 Task: Find connections with filter location Vierzon with filter topic #lawyerlifewith filter profile language French with filter current company Convergys with filter school Central Academy Schools with filter industry Meat Products Manufacturing with filter service category Budgeting with filter keywords title Nail Technician
Action: Mouse moved to (322, 233)
Screenshot: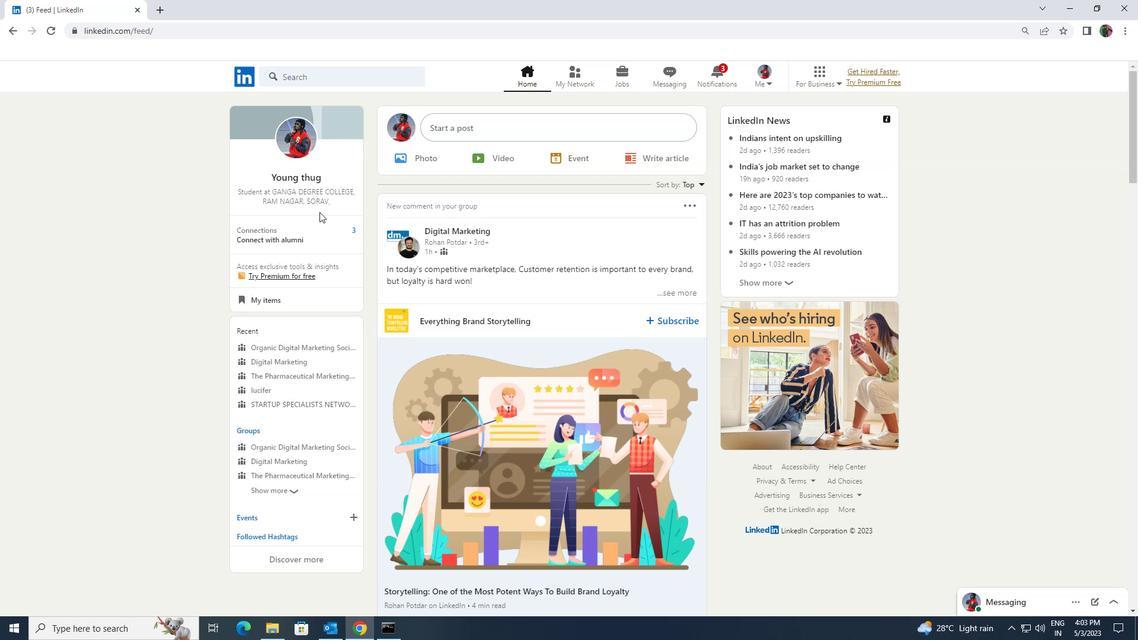 
Action: Mouse pressed left at (322, 233)
Screenshot: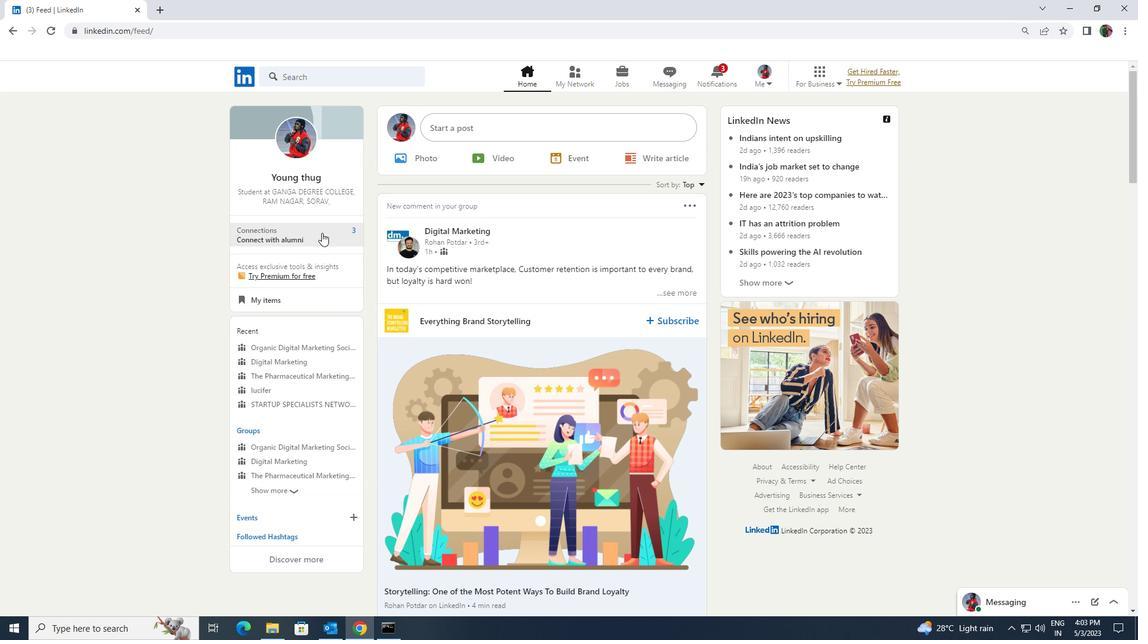 
Action: Mouse moved to (327, 136)
Screenshot: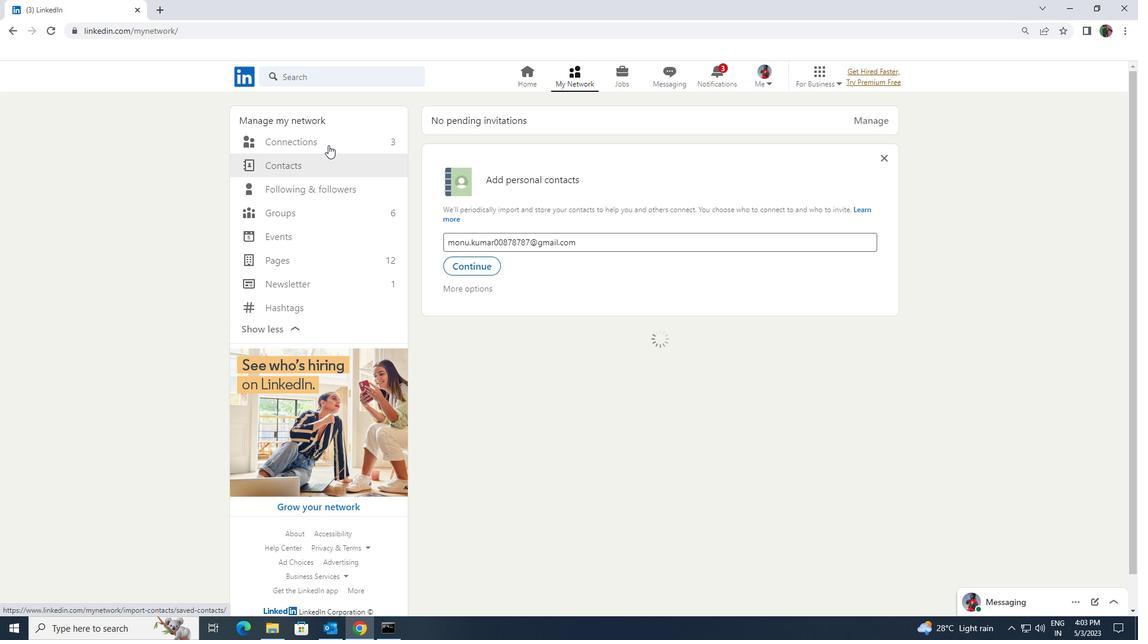 
Action: Mouse pressed left at (327, 136)
Screenshot: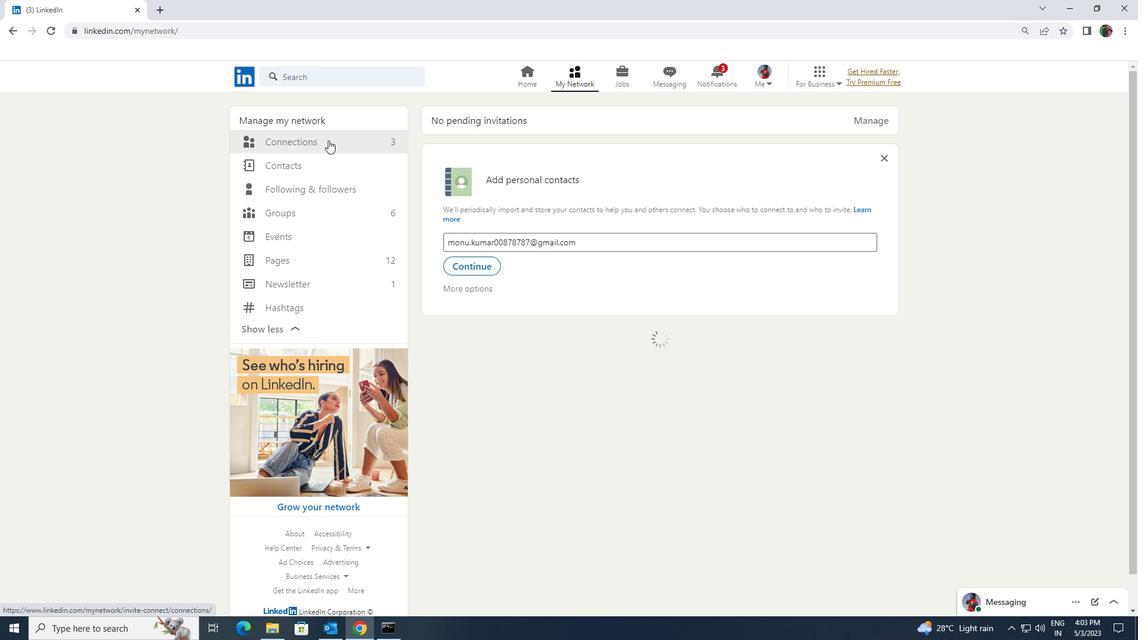 
Action: Mouse moved to (646, 145)
Screenshot: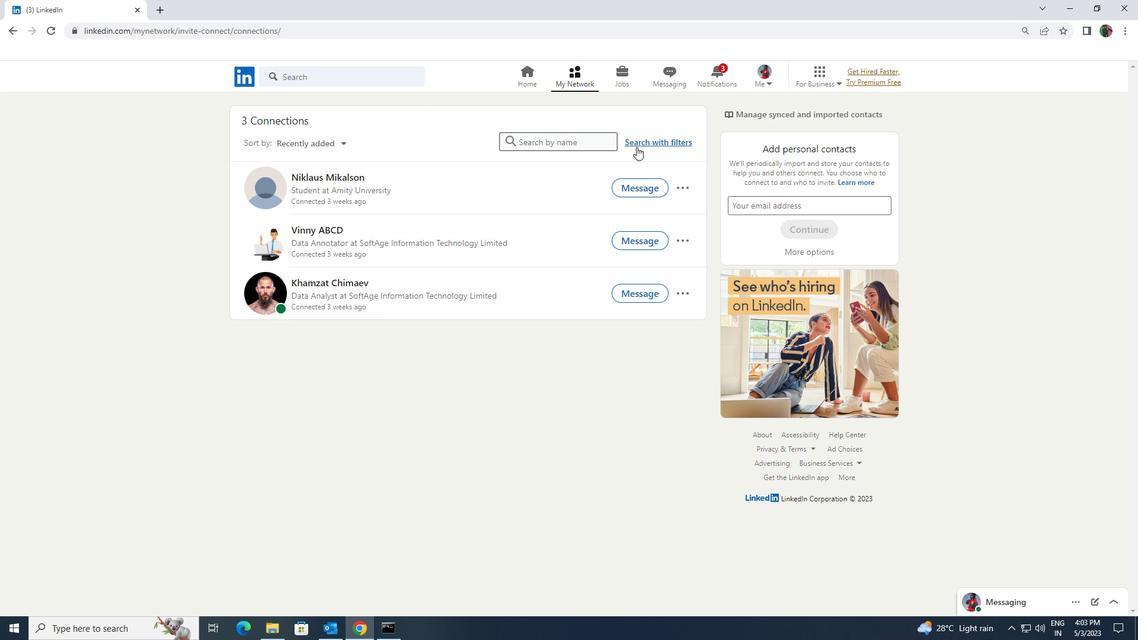 
Action: Mouse pressed left at (646, 145)
Screenshot: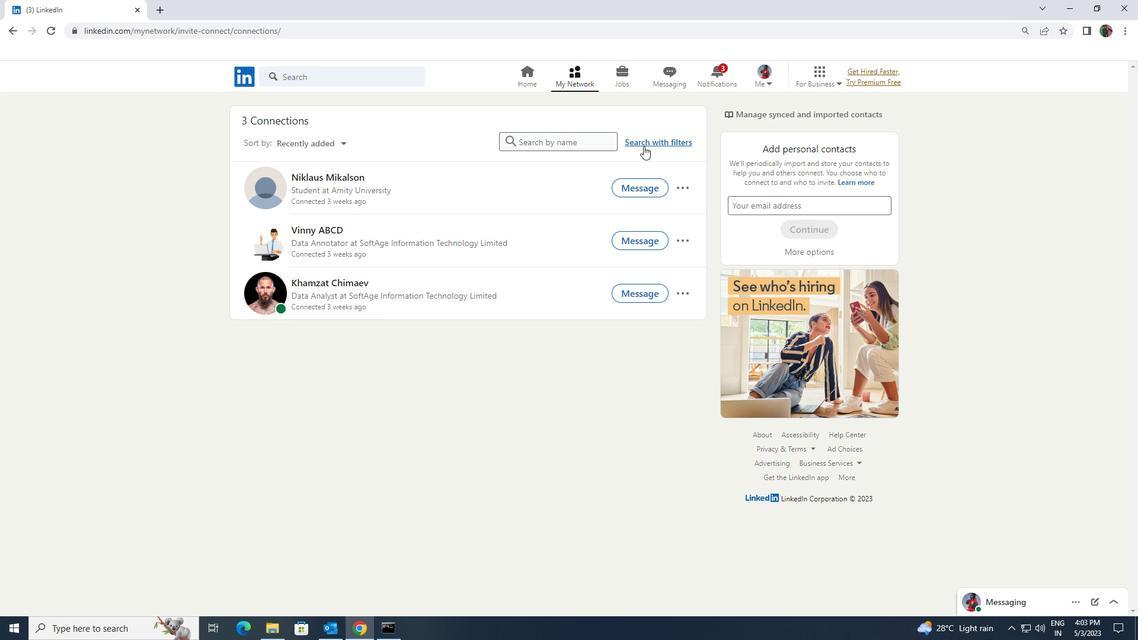 
Action: Mouse moved to (600, 109)
Screenshot: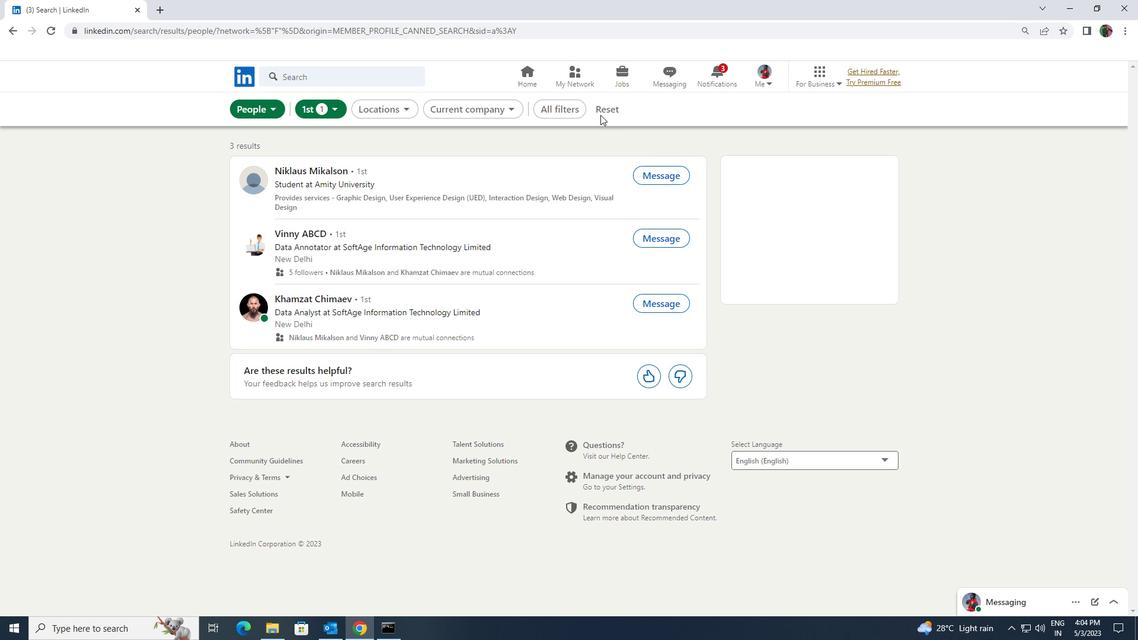 
Action: Mouse pressed left at (600, 109)
Screenshot: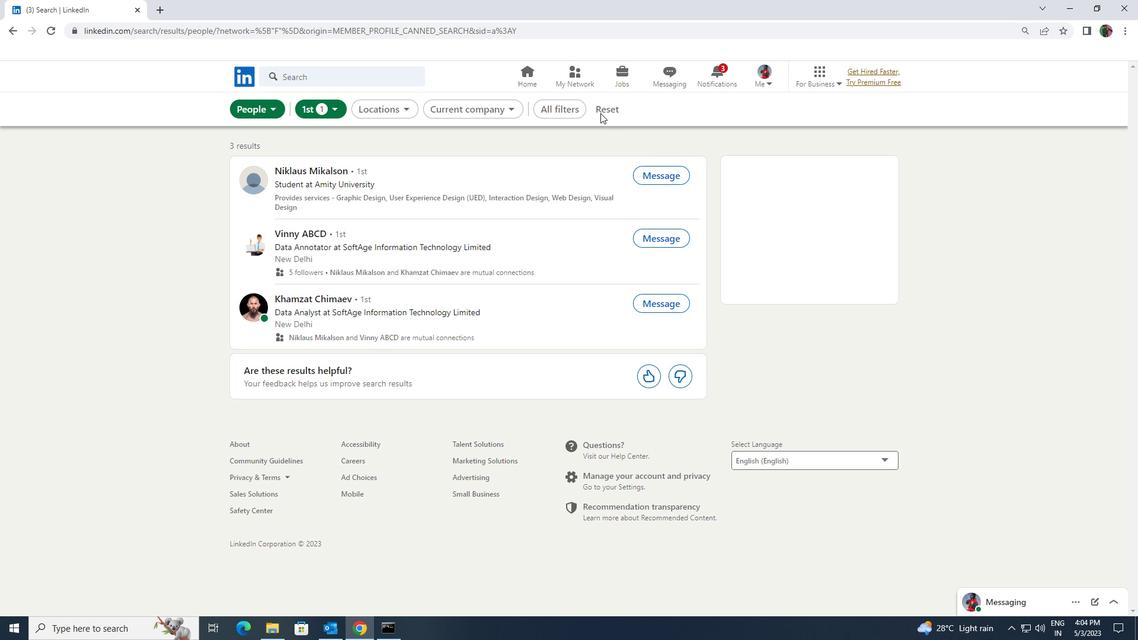 
Action: Mouse moved to (597, 109)
Screenshot: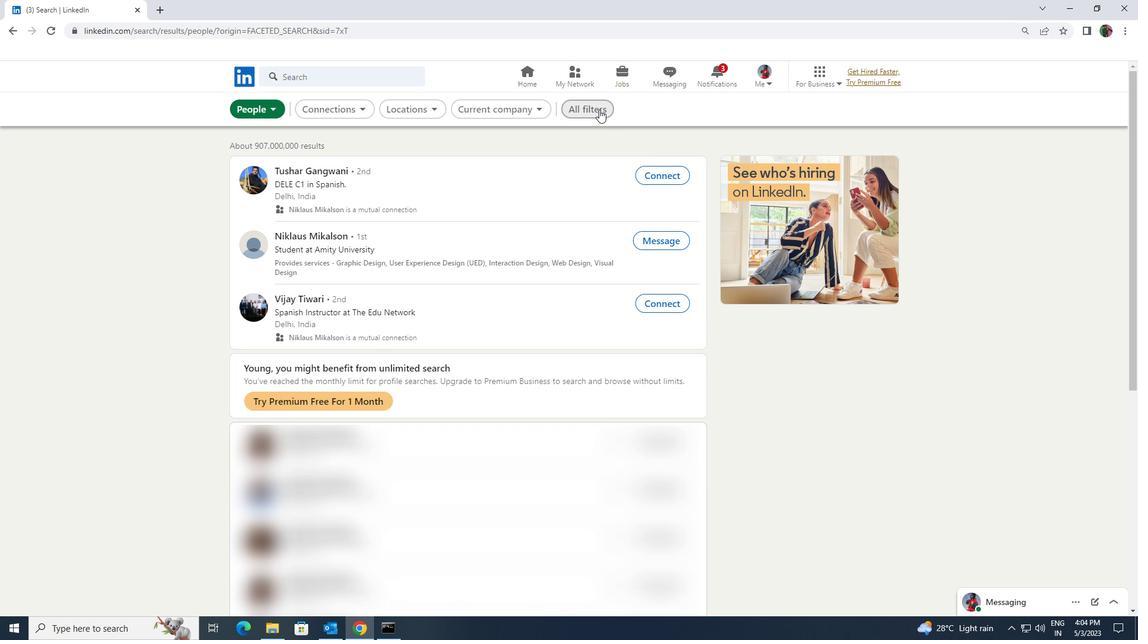 
Action: Mouse pressed left at (597, 109)
Screenshot: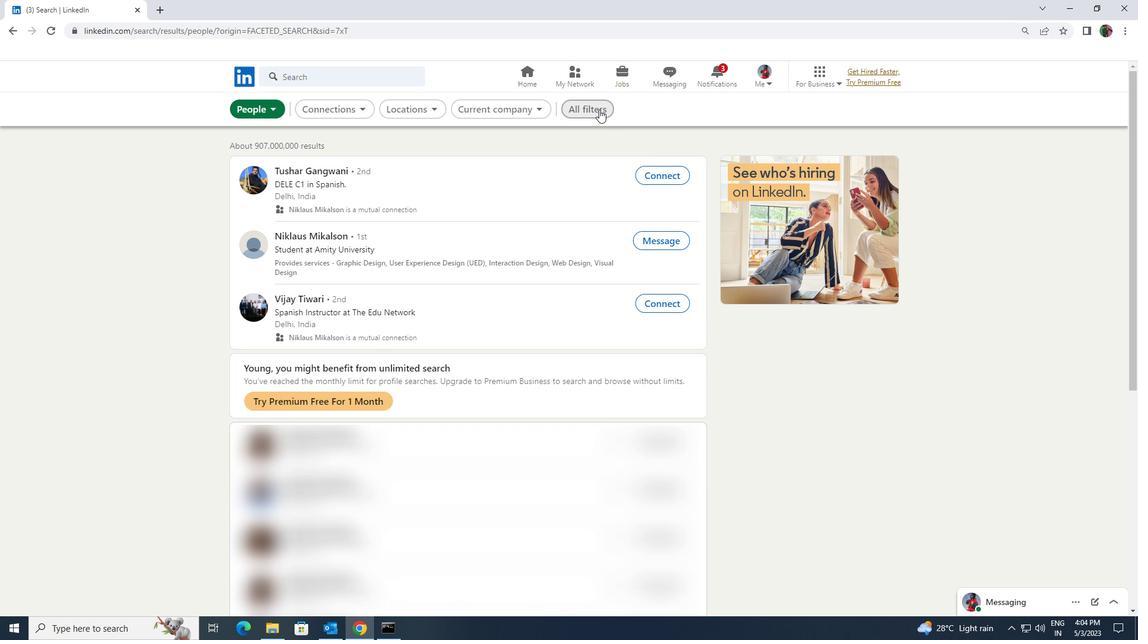 
Action: Mouse moved to (992, 466)
Screenshot: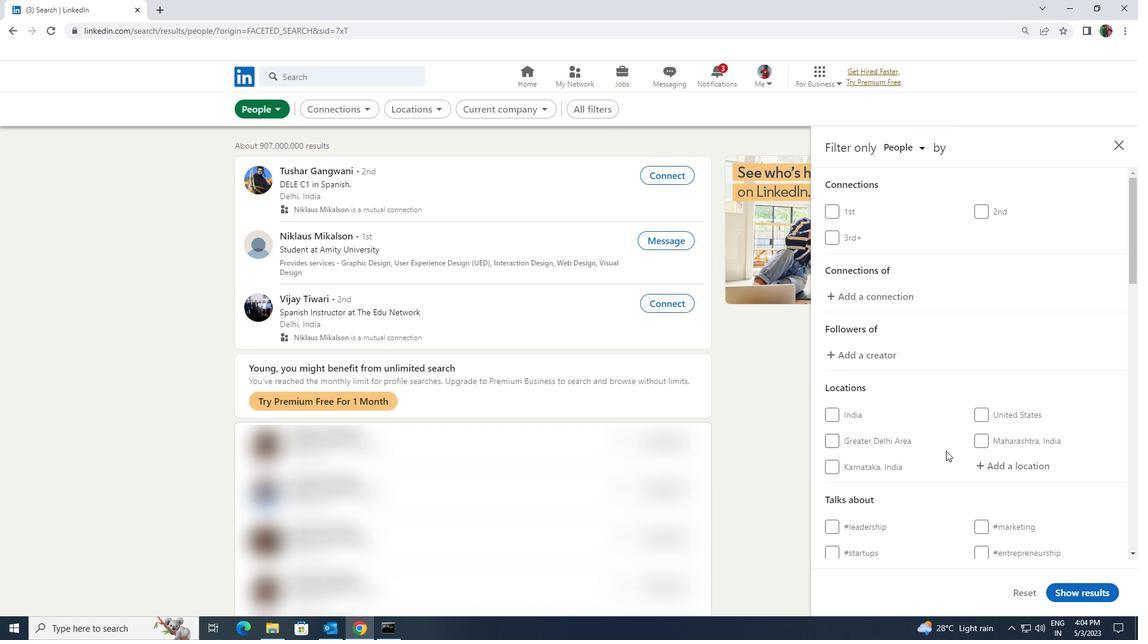 
Action: Mouse pressed left at (992, 466)
Screenshot: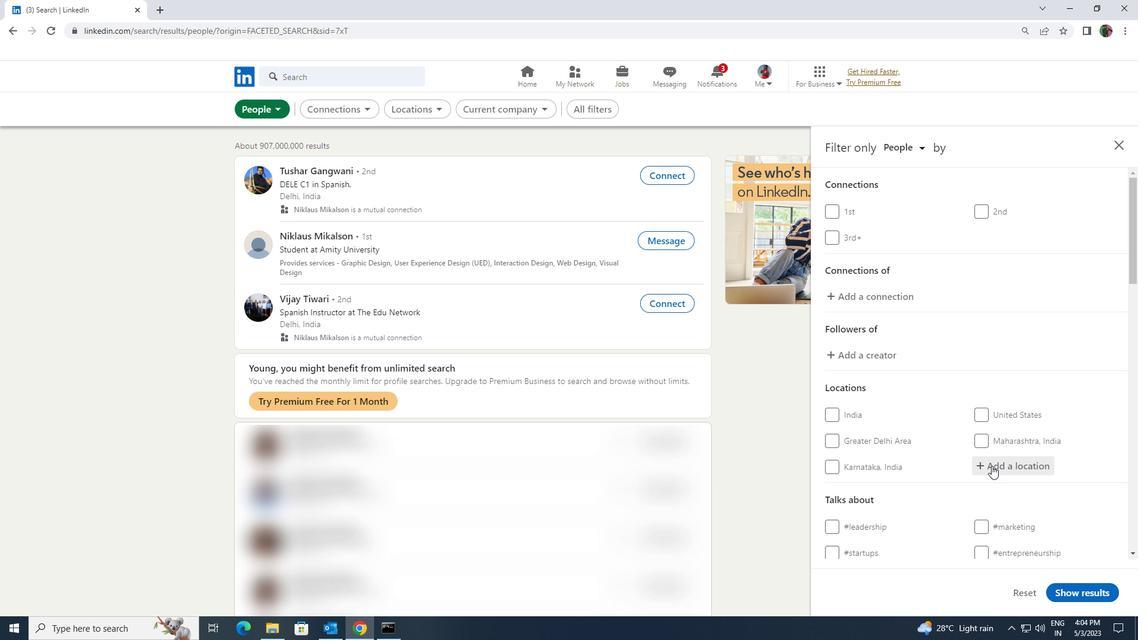 
Action: Key pressed <Key.shift><Key.shift><Key.shift><Key.shift><Key.shift><Key.shift><Key.shift>VIERZON
Screenshot: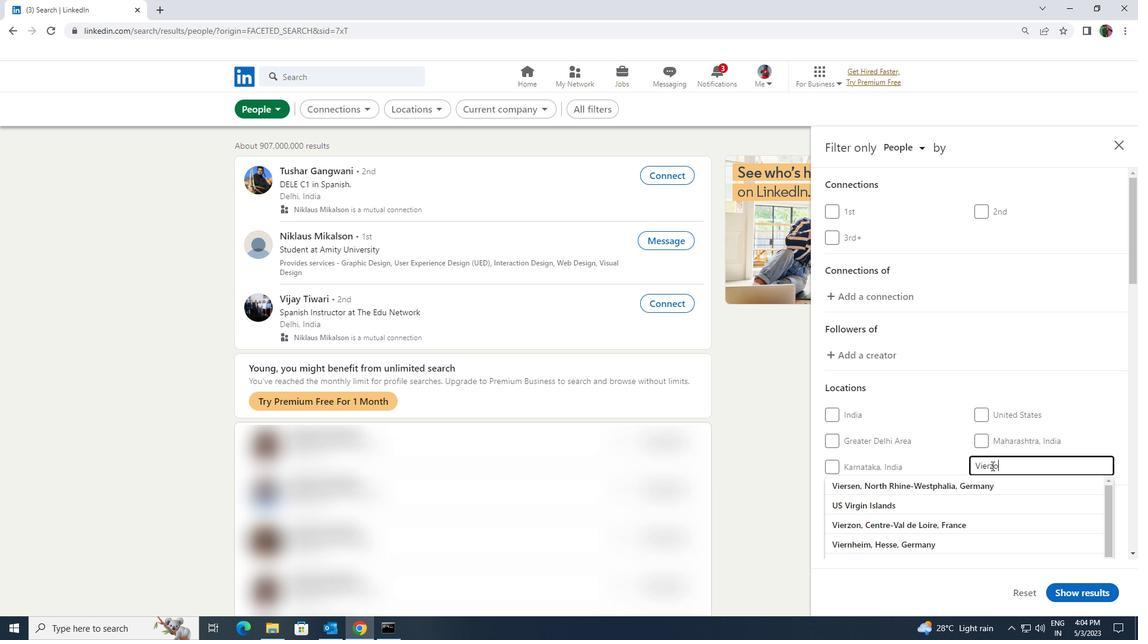 
Action: Mouse moved to (995, 485)
Screenshot: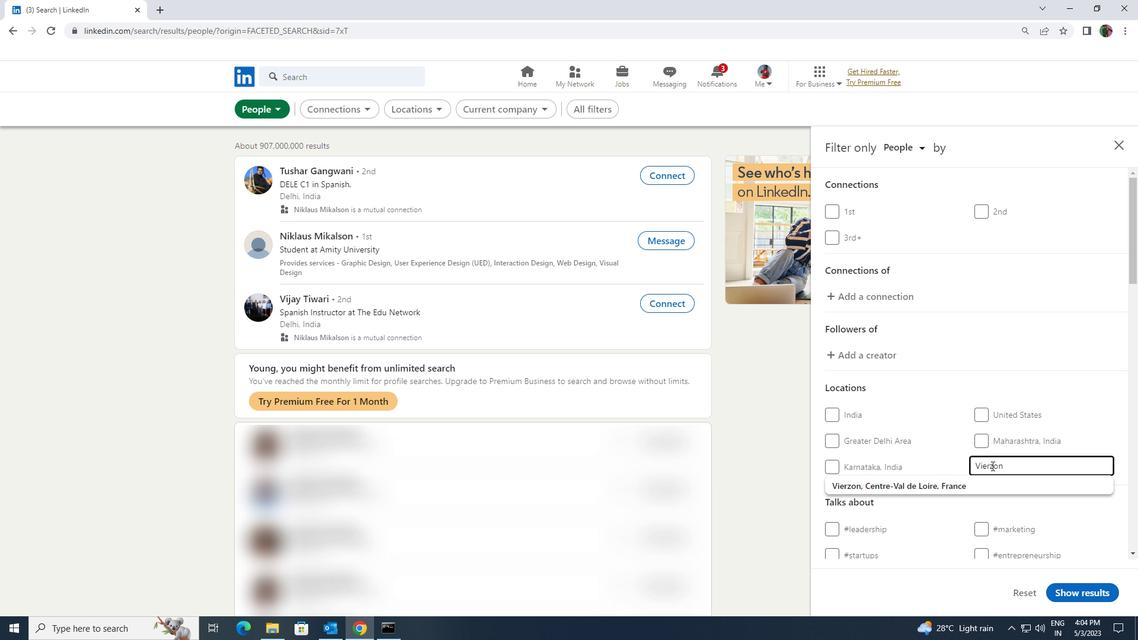 
Action: Mouse pressed left at (995, 485)
Screenshot: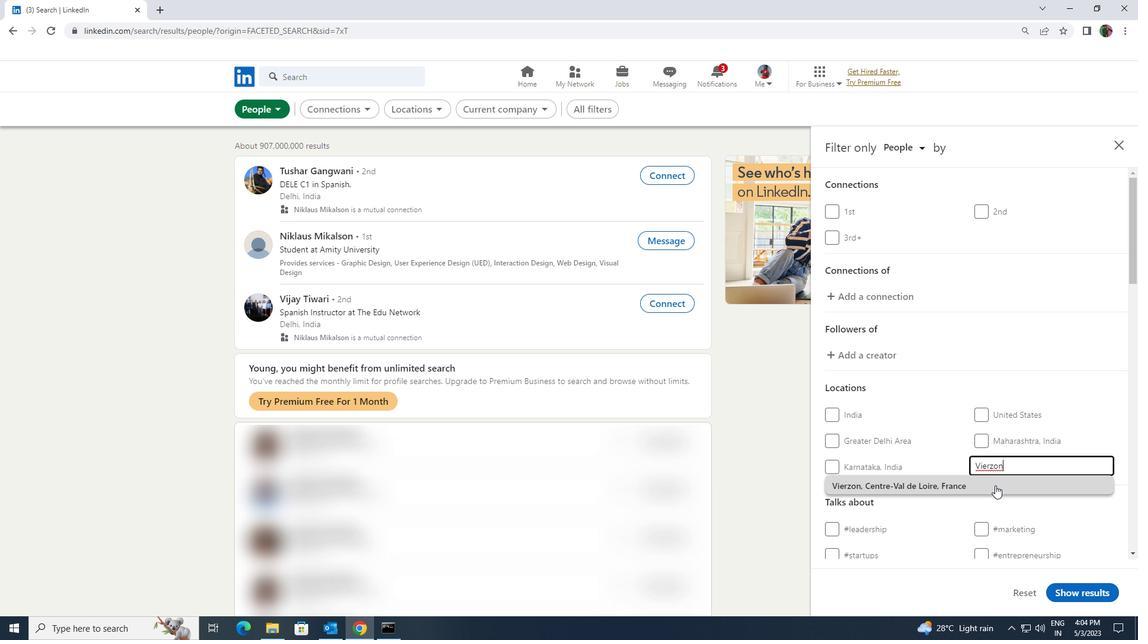 
Action: Mouse scrolled (995, 485) with delta (0, 0)
Screenshot: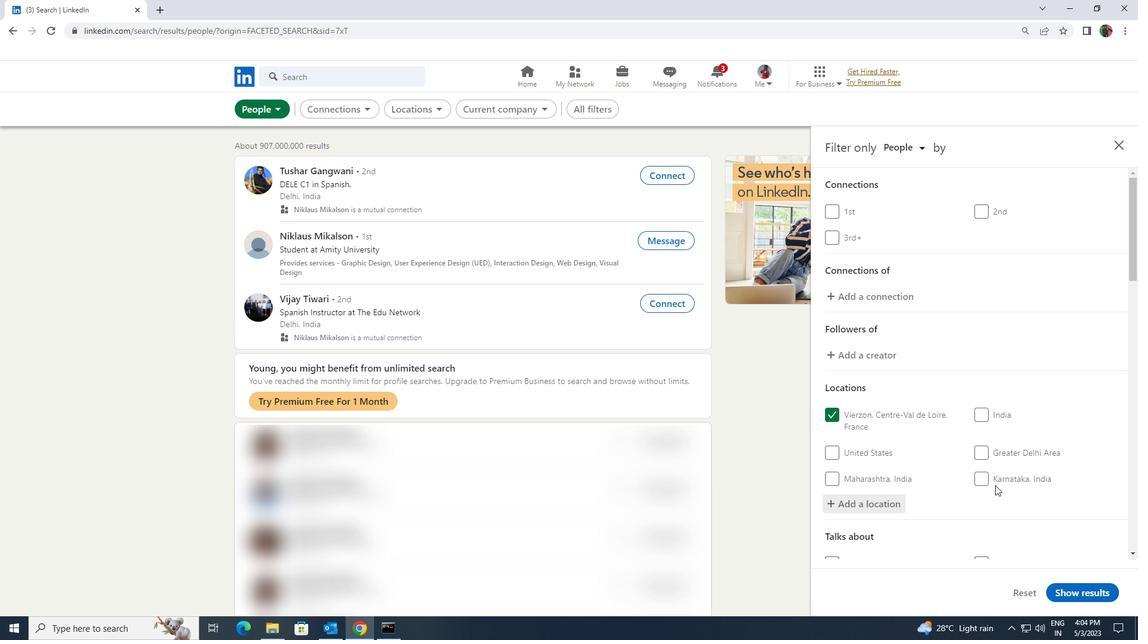 
Action: Mouse scrolled (995, 485) with delta (0, 0)
Screenshot: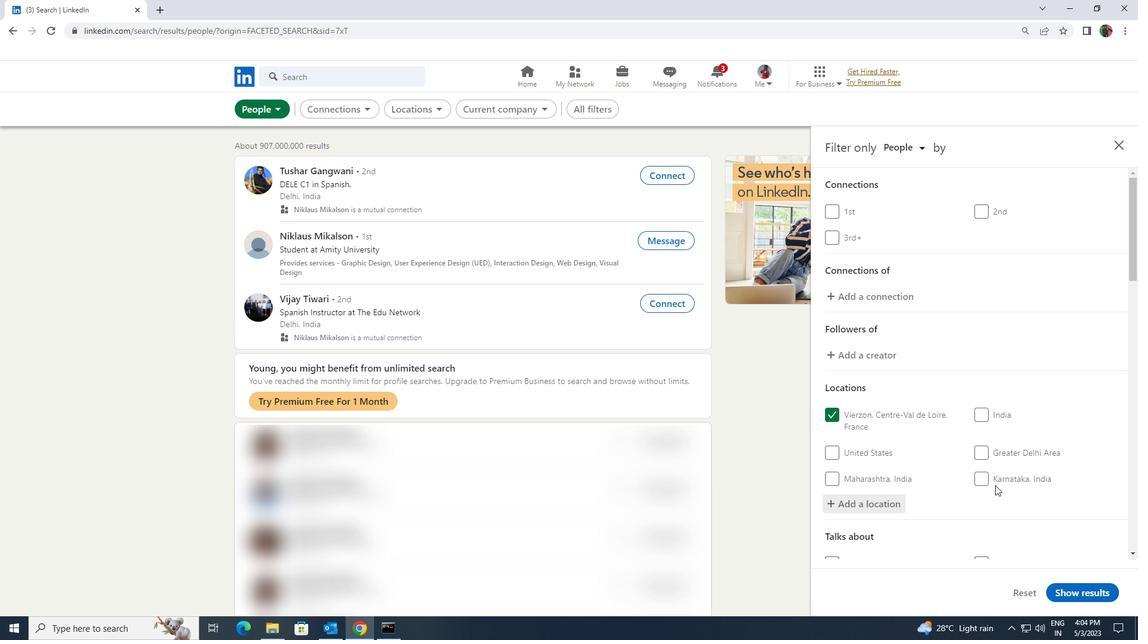 
Action: Mouse moved to (995, 497)
Screenshot: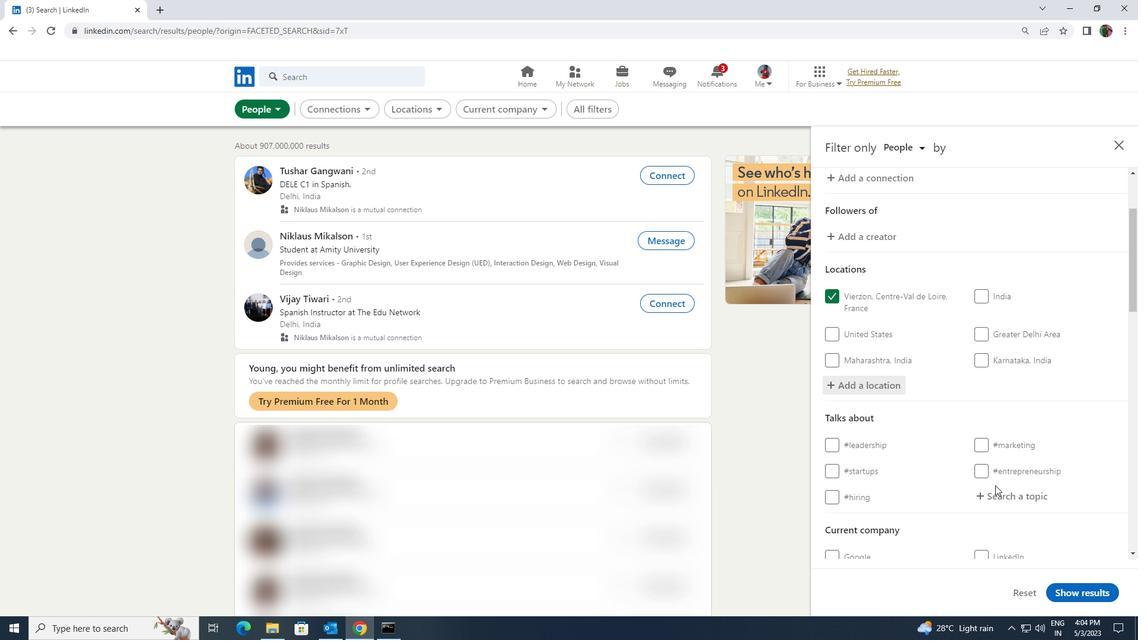 
Action: Mouse pressed left at (995, 497)
Screenshot: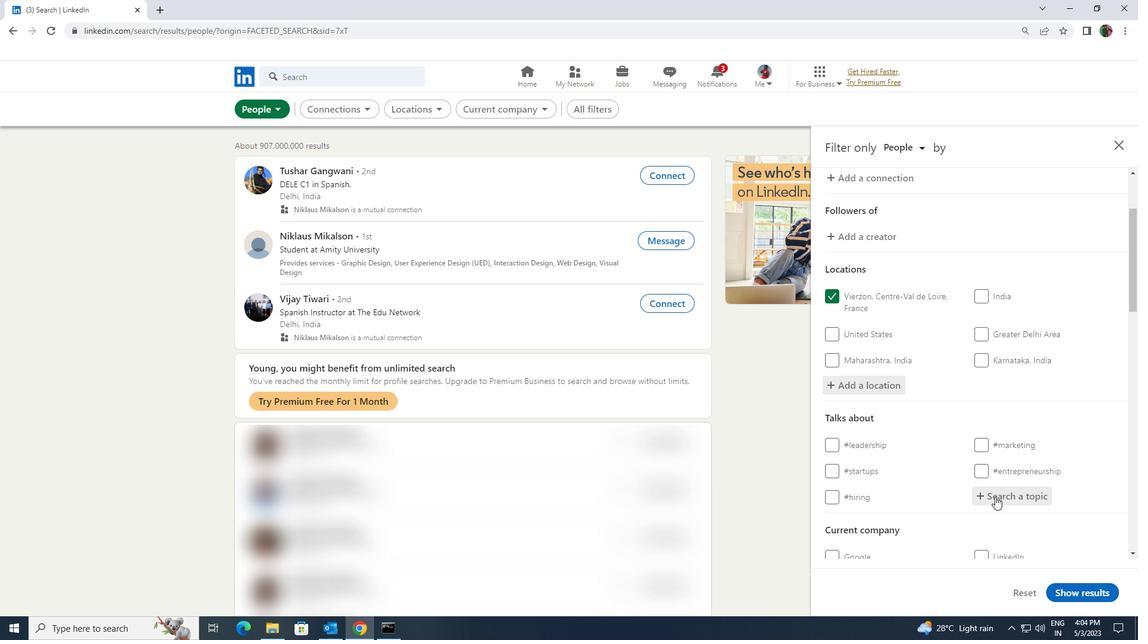 
Action: Key pressed <Key.shift><Key.shift><Key.shift><Key.shift><Key.shift><Key.shift><Key.shift><Key.shift>LAWYERLIFE
Screenshot: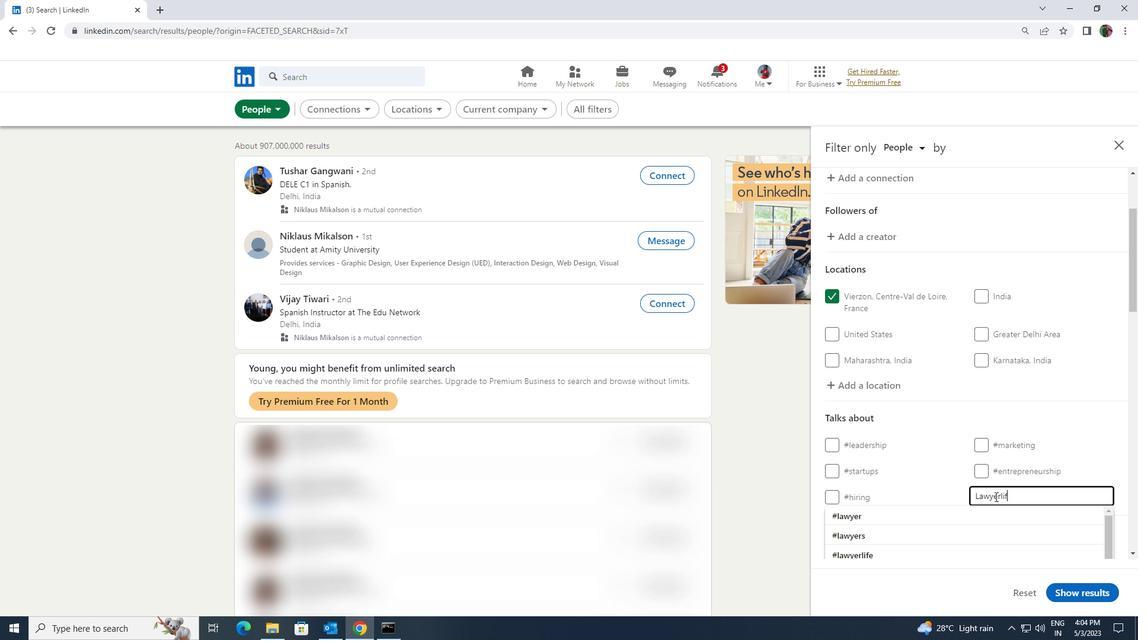 
Action: Mouse moved to (994, 511)
Screenshot: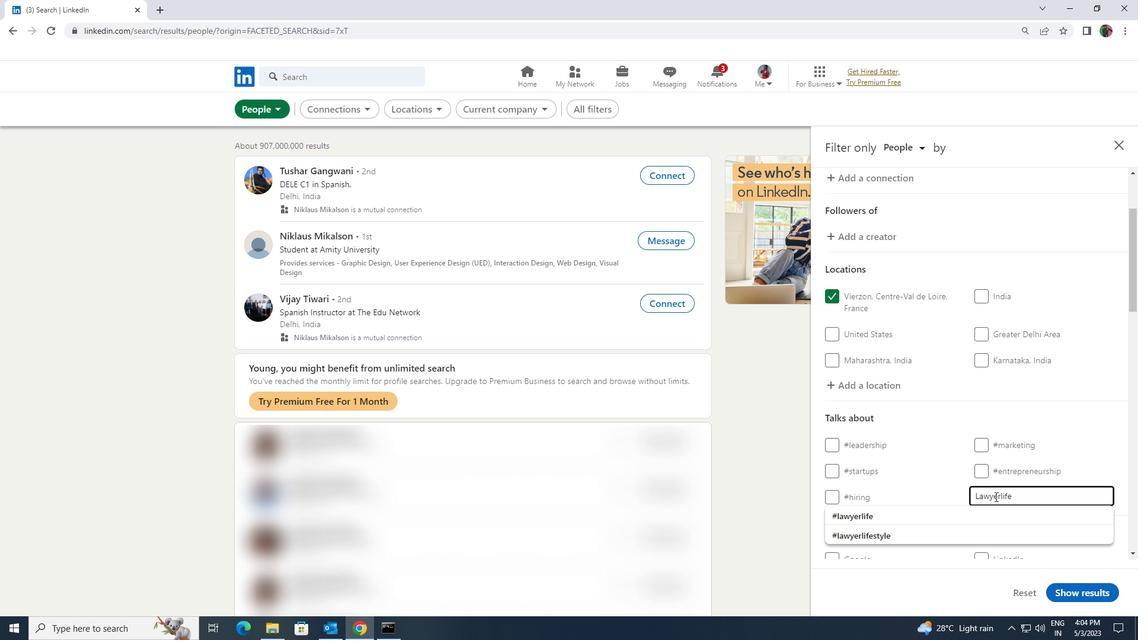 
Action: Mouse pressed left at (994, 511)
Screenshot: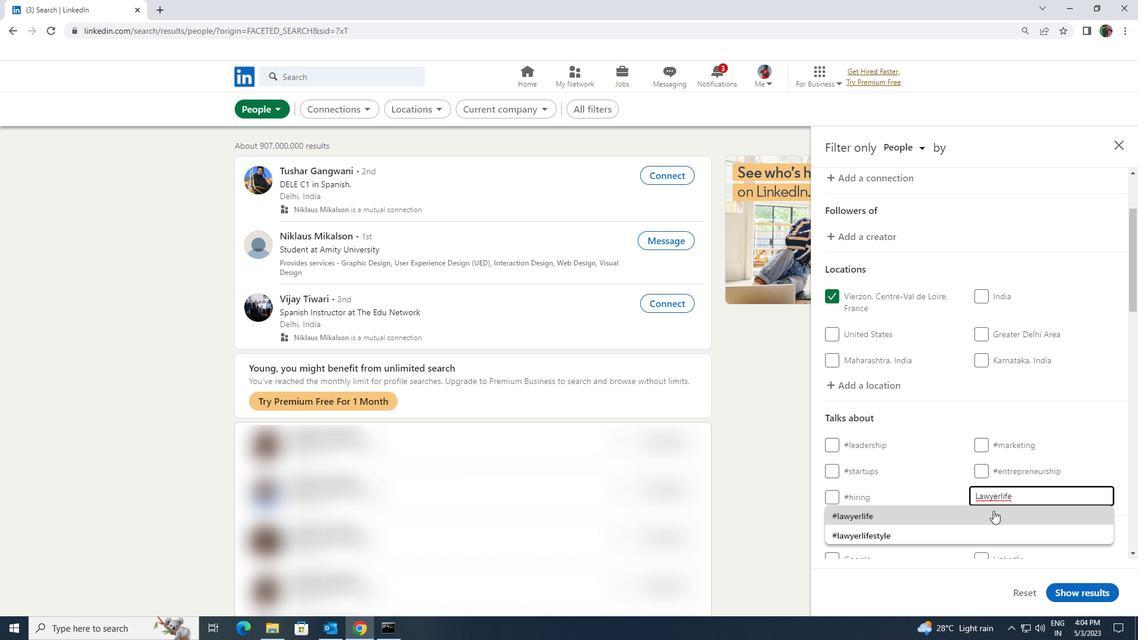 
Action: Mouse scrolled (994, 510) with delta (0, 0)
Screenshot: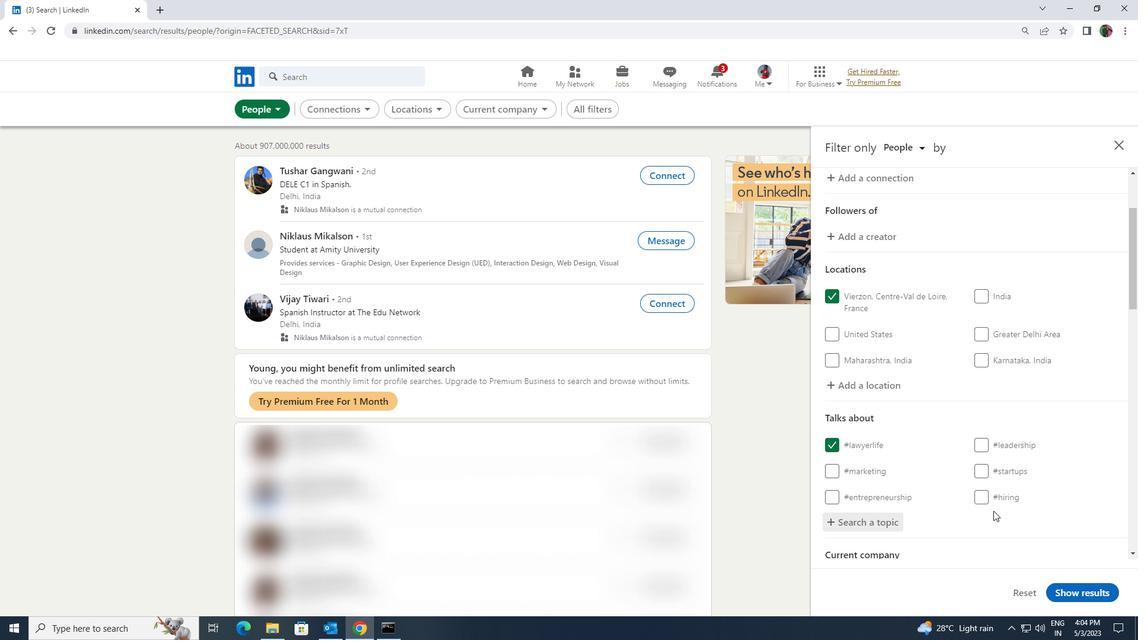 
Action: Mouse scrolled (994, 510) with delta (0, 0)
Screenshot: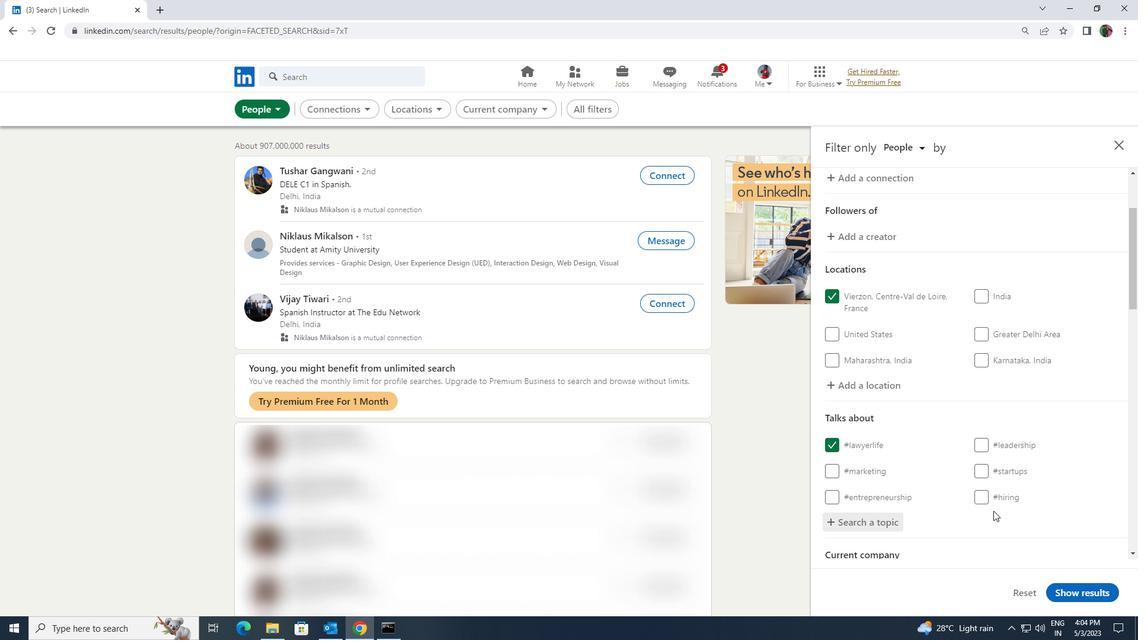 
Action: Mouse scrolled (994, 510) with delta (0, 0)
Screenshot: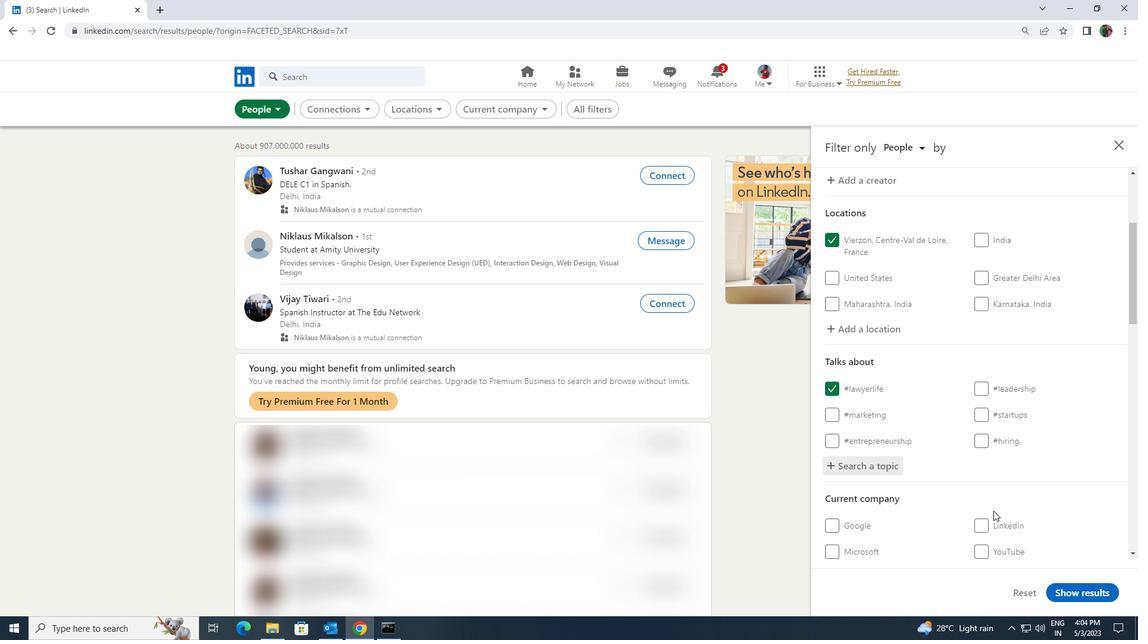 
Action: Mouse scrolled (994, 510) with delta (0, 0)
Screenshot: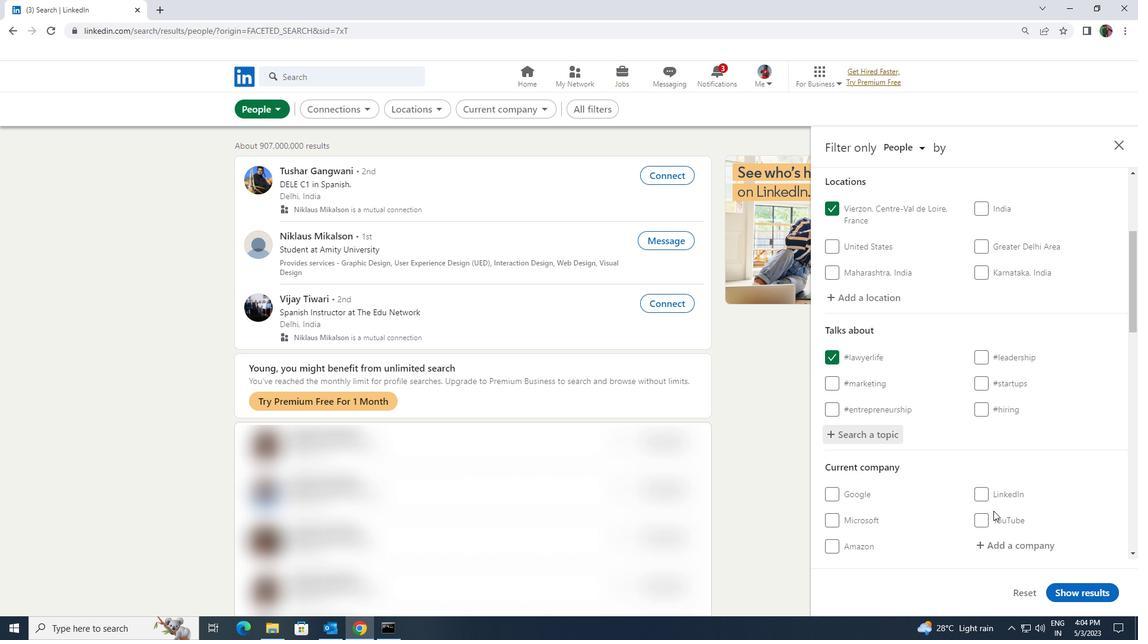 
Action: Mouse moved to (991, 513)
Screenshot: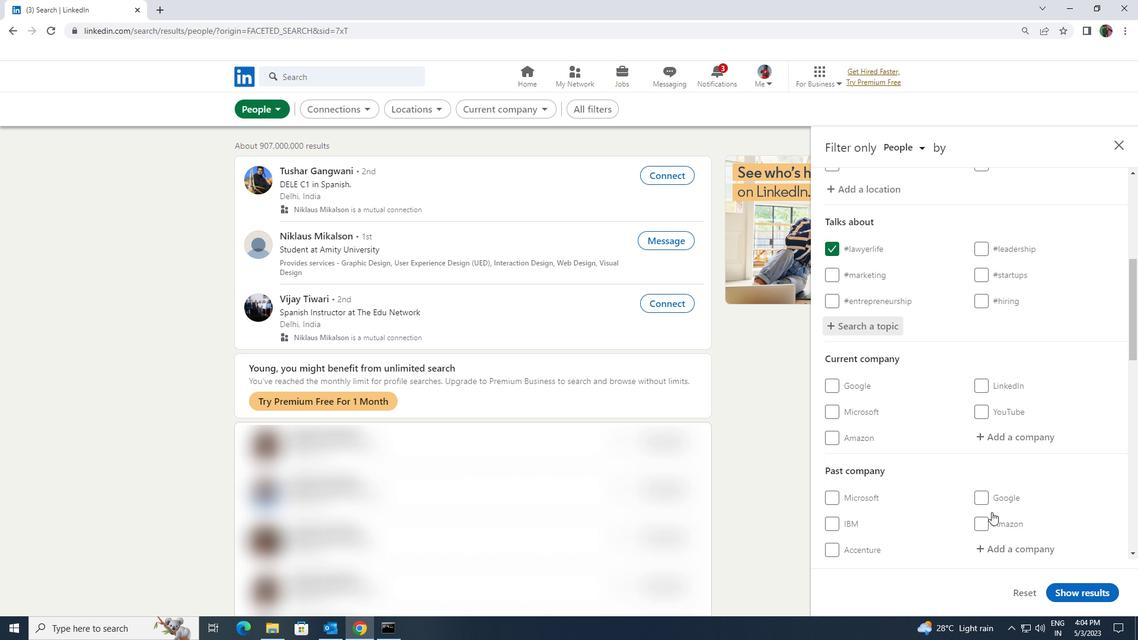 
Action: Mouse scrolled (991, 512) with delta (0, 0)
Screenshot: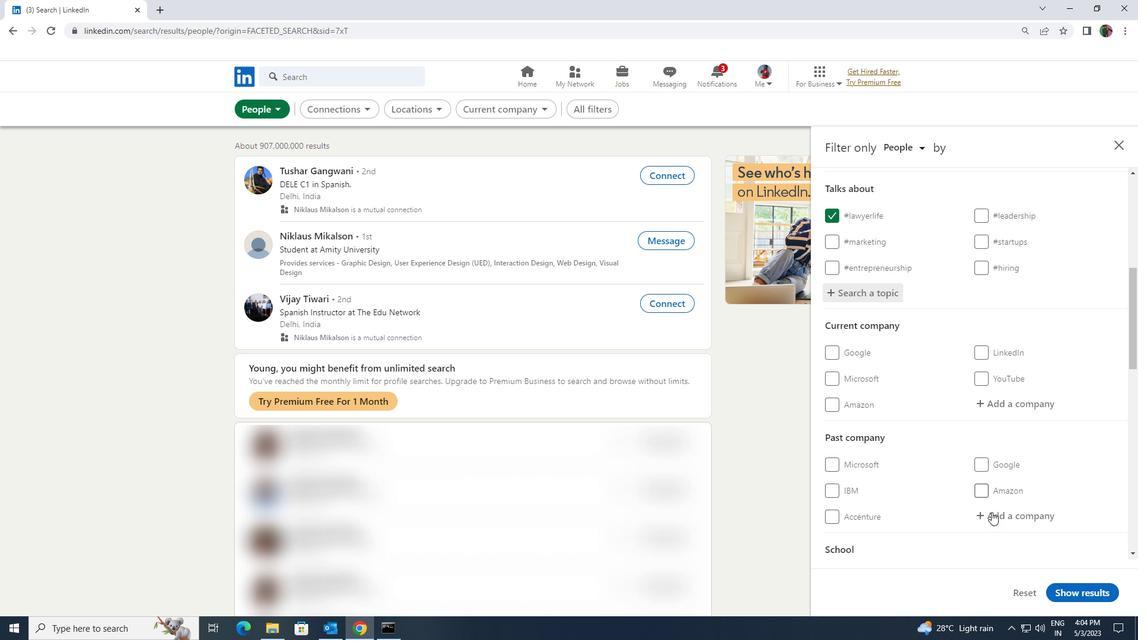 
Action: Mouse scrolled (991, 512) with delta (0, 0)
Screenshot: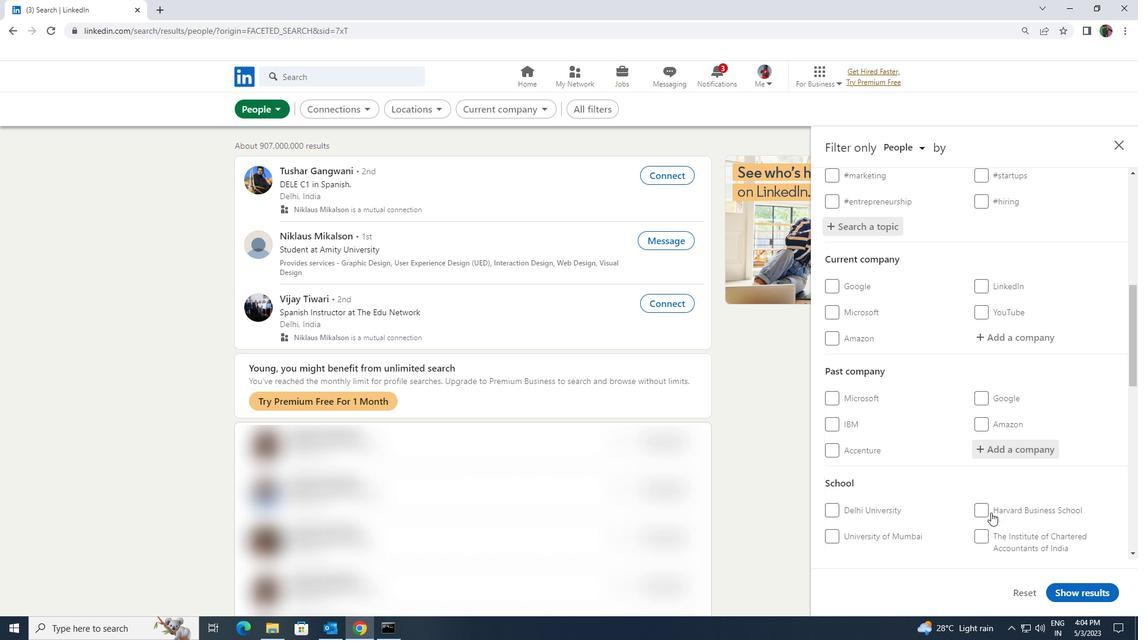 
Action: Mouse scrolled (991, 512) with delta (0, 0)
Screenshot: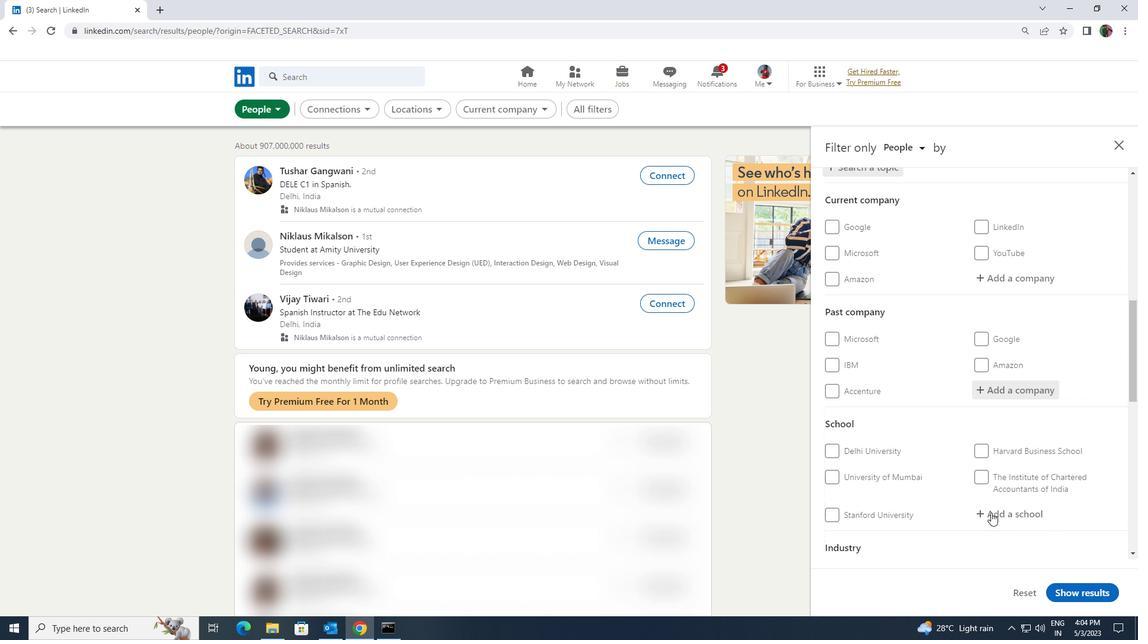
Action: Mouse scrolled (991, 512) with delta (0, 0)
Screenshot: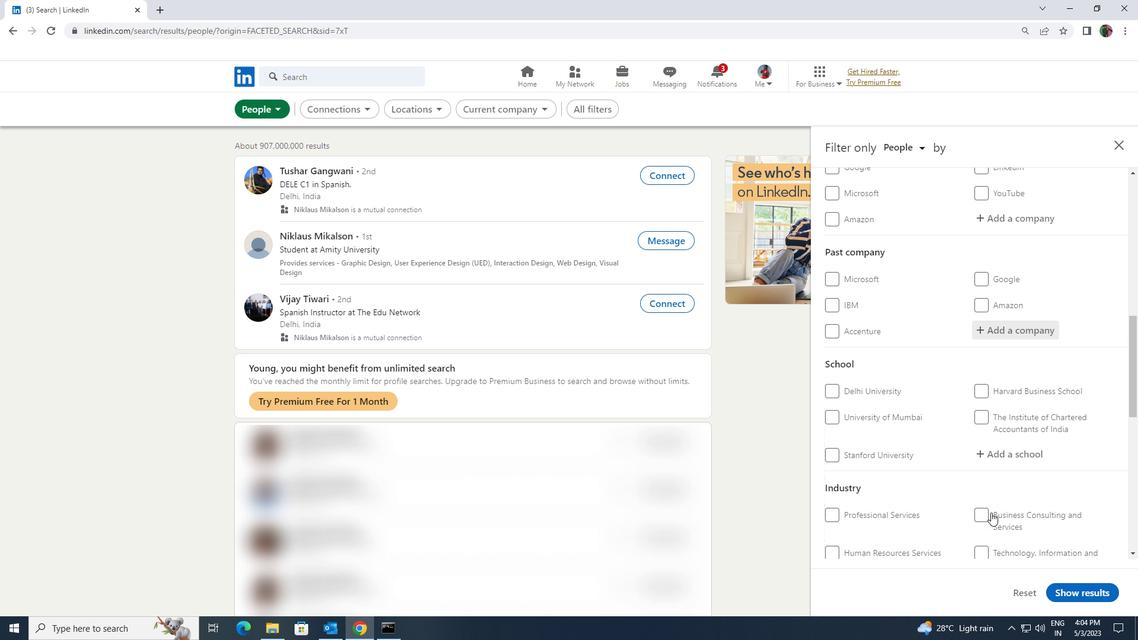 
Action: Mouse scrolled (991, 512) with delta (0, 0)
Screenshot: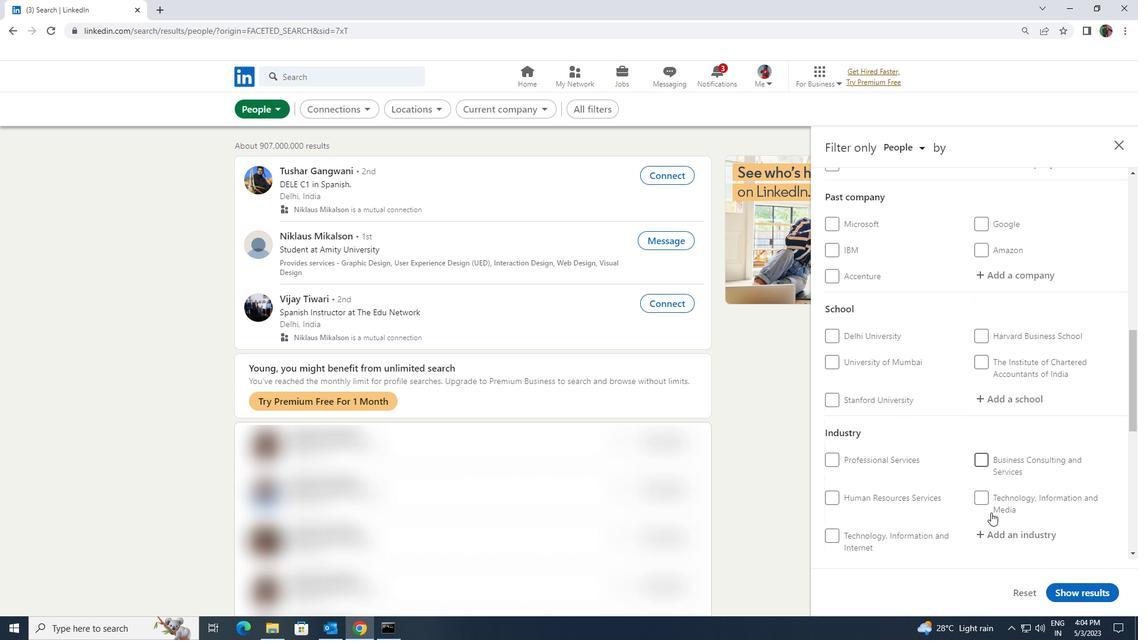 
Action: Mouse moved to (980, 540)
Screenshot: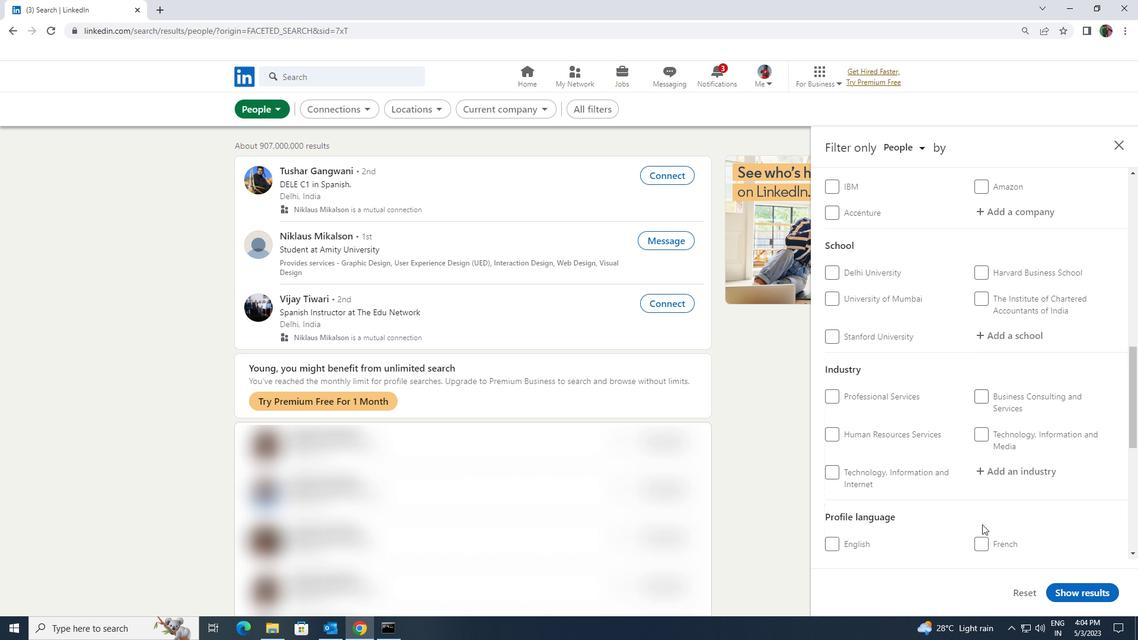 
Action: Mouse pressed left at (980, 540)
Screenshot: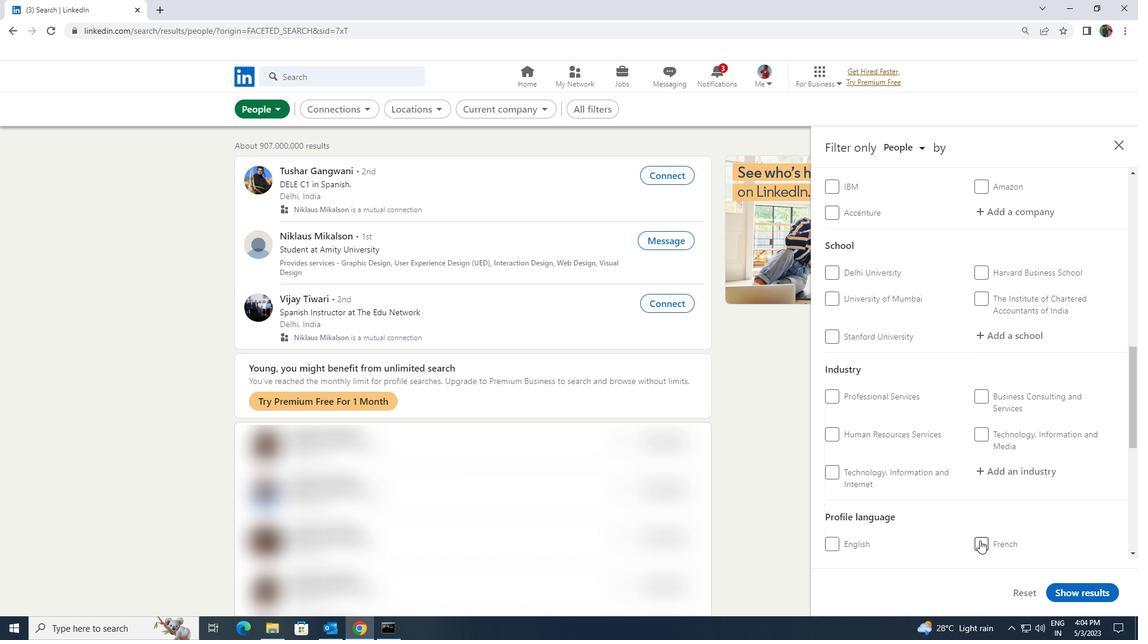 
Action: Mouse moved to (980, 540)
Screenshot: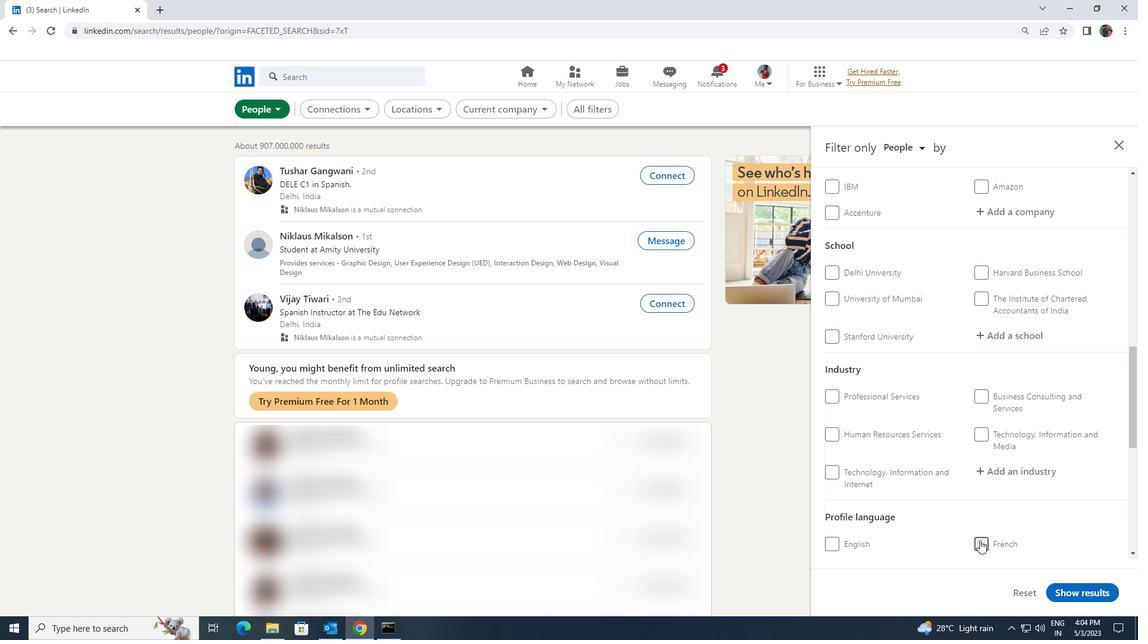 
Action: Mouse scrolled (980, 541) with delta (0, 0)
Screenshot: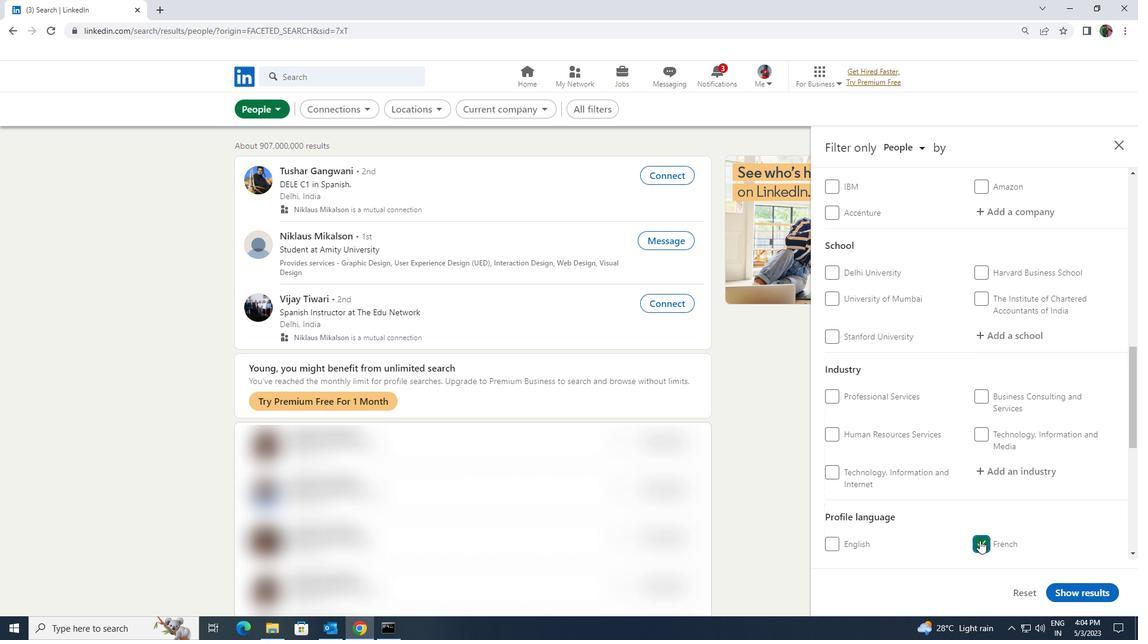 
Action: Mouse scrolled (980, 541) with delta (0, 0)
Screenshot: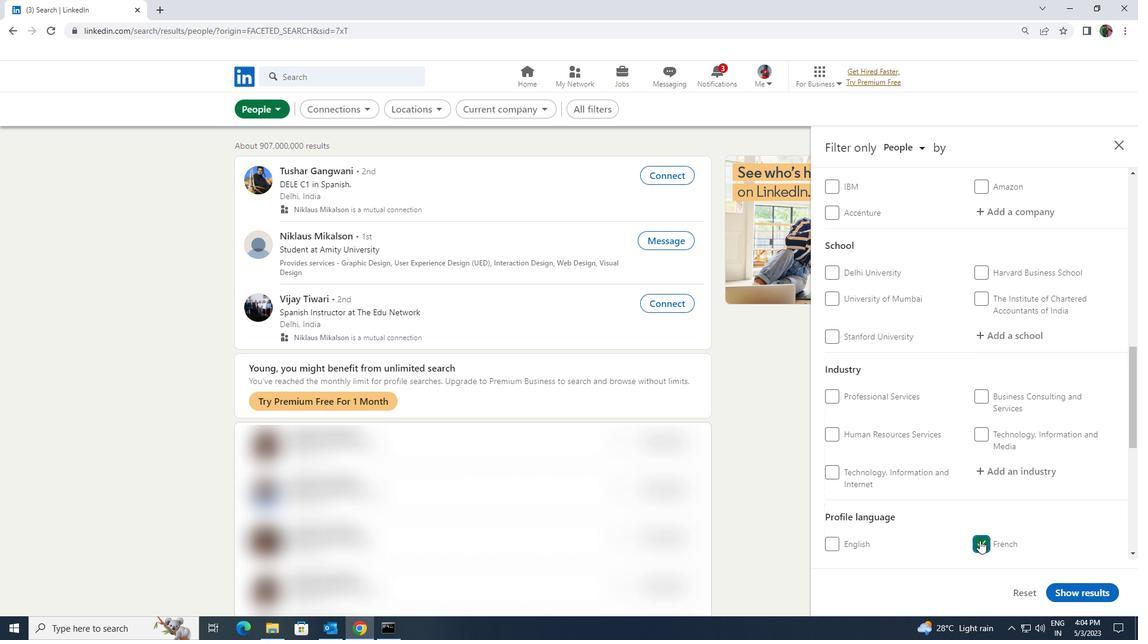 
Action: Mouse moved to (980, 540)
Screenshot: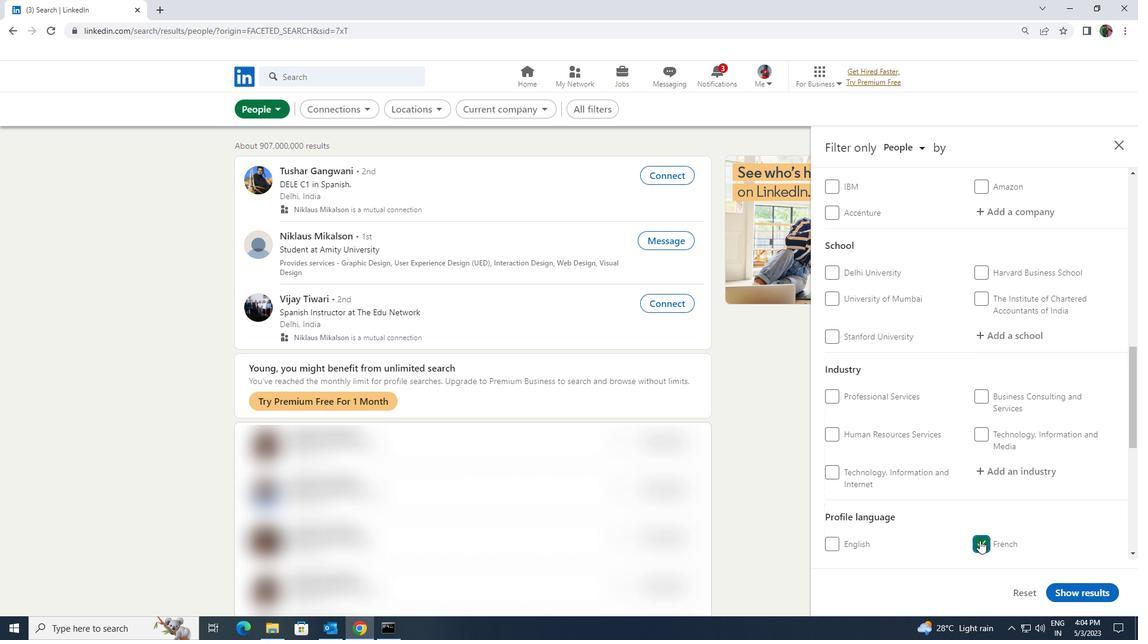 
Action: Mouse scrolled (980, 541) with delta (0, 0)
Screenshot: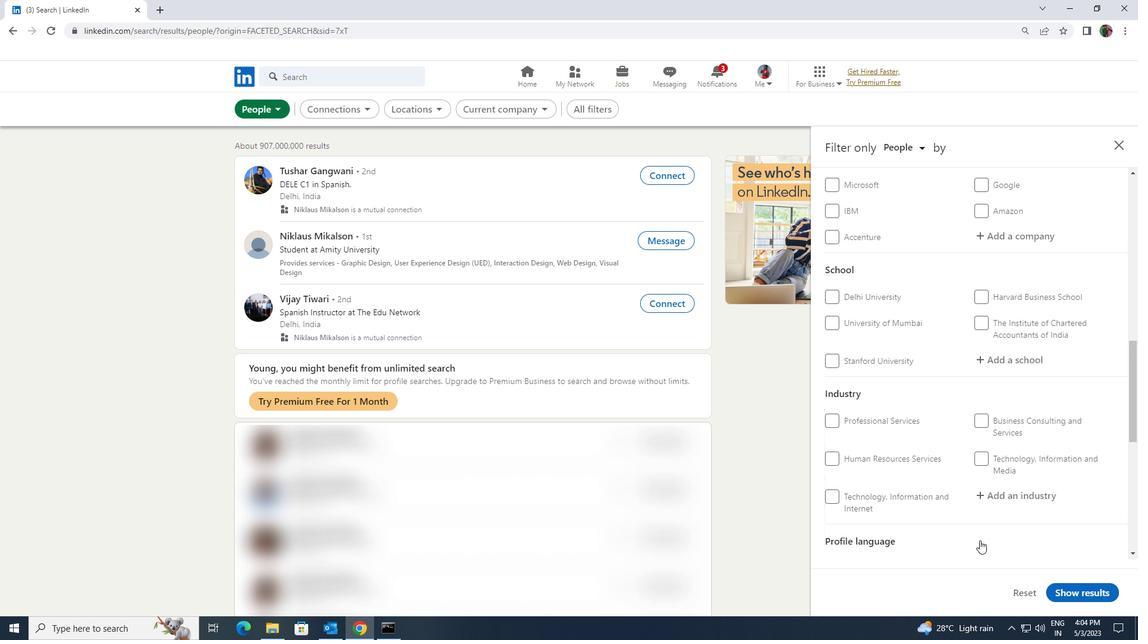 
Action: Mouse scrolled (980, 541) with delta (0, 0)
Screenshot: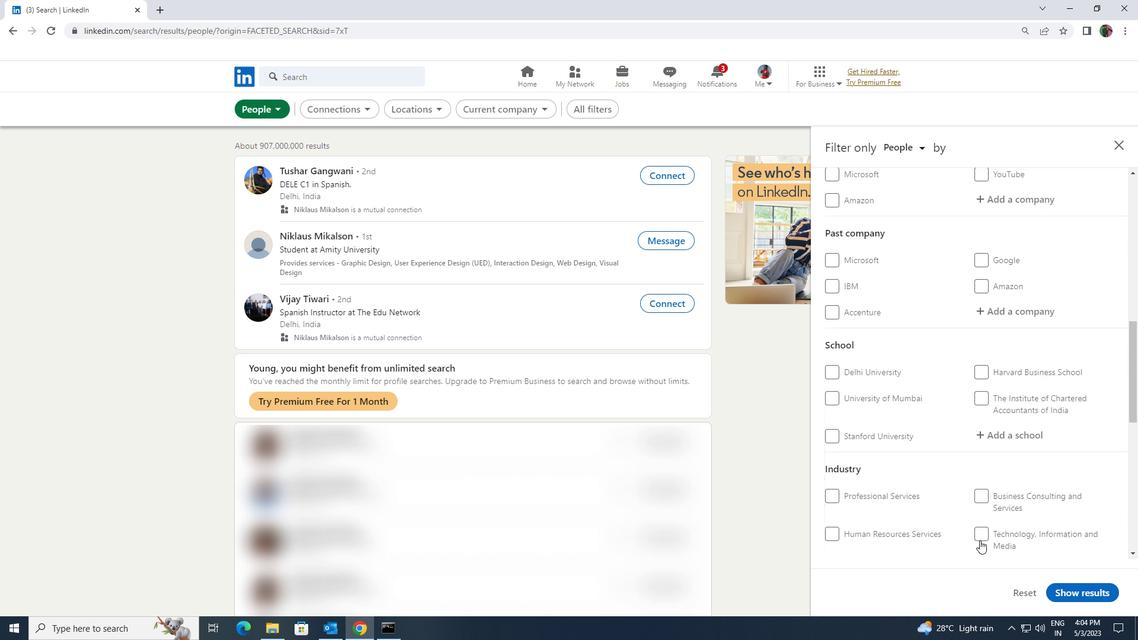 
Action: Mouse scrolled (980, 541) with delta (0, 0)
Screenshot: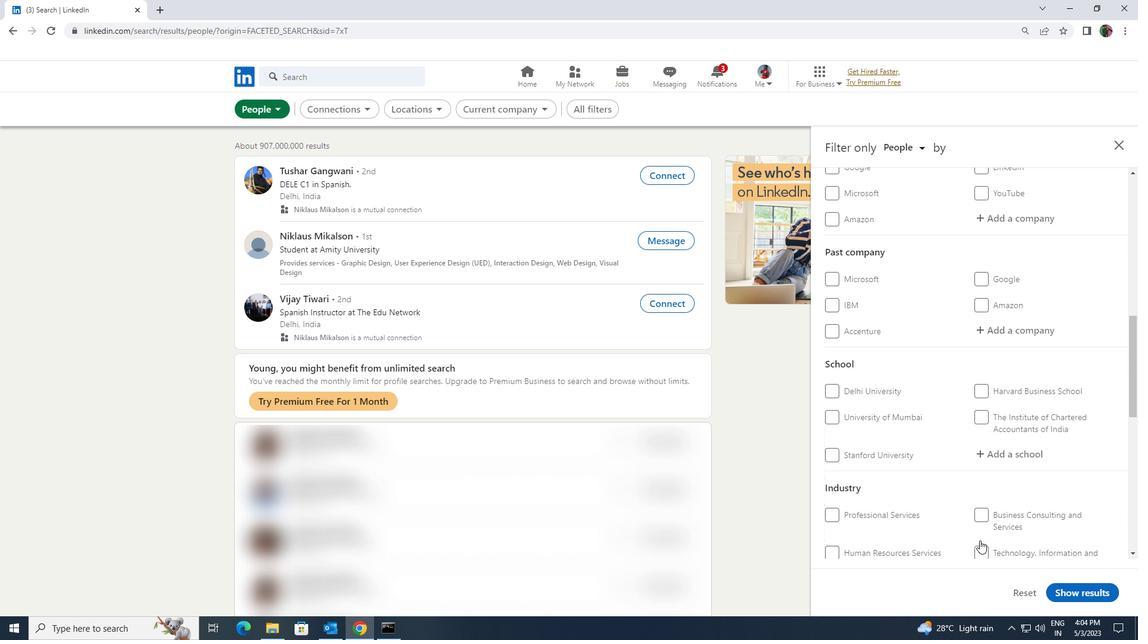 
Action: Mouse scrolled (980, 541) with delta (0, 0)
Screenshot: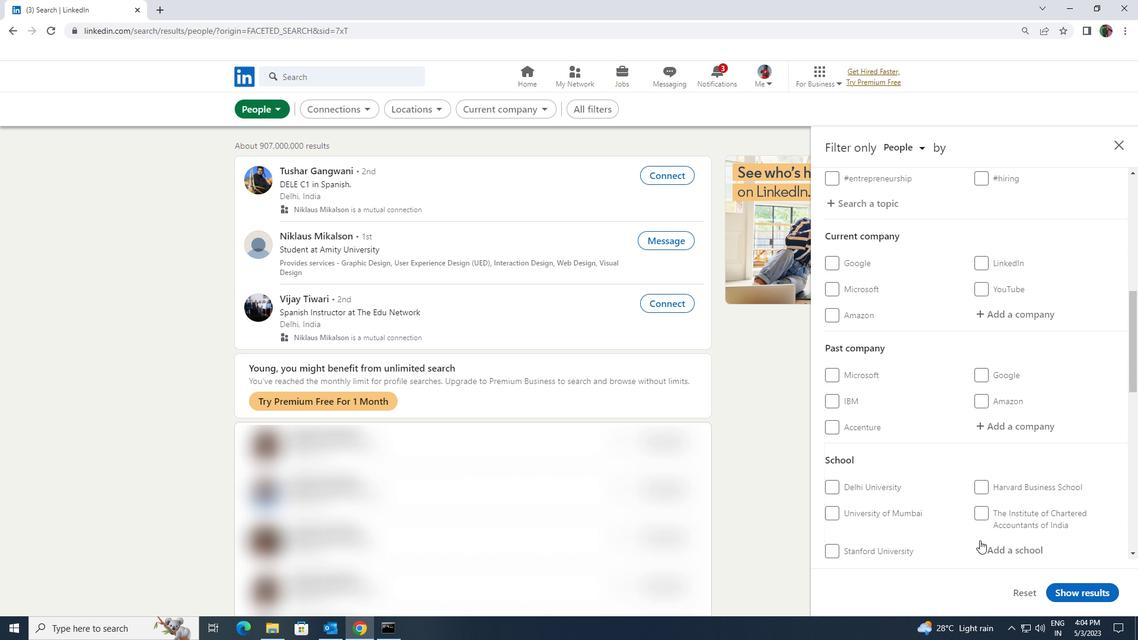 
Action: Mouse scrolled (980, 541) with delta (0, 0)
Screenshot: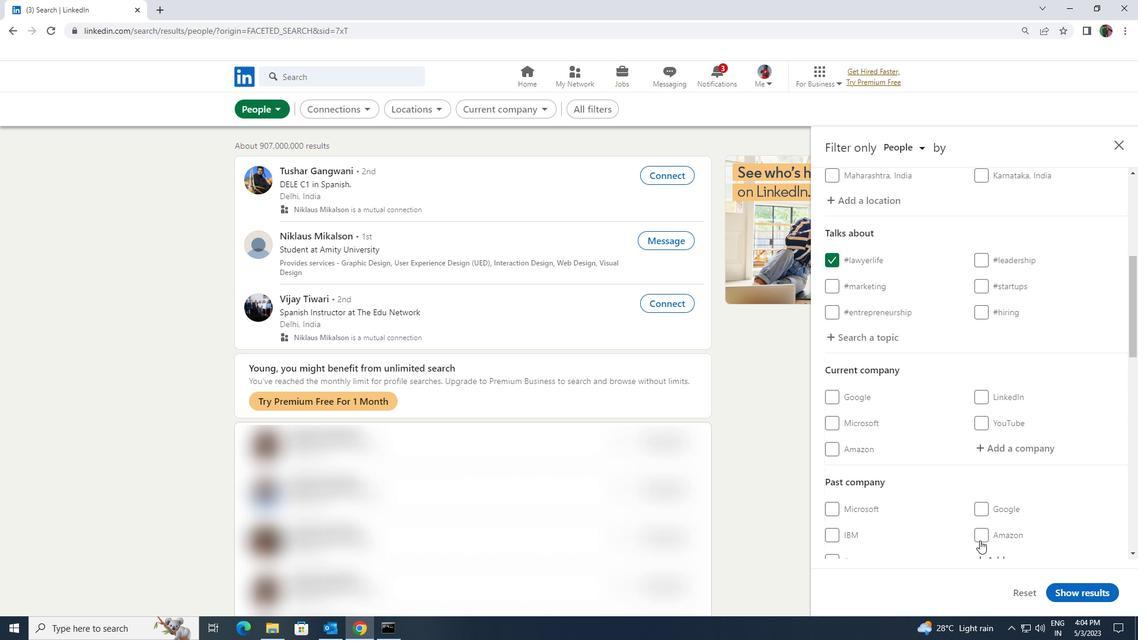 
Action: Mouse moved to (998, 518)
Screenshot: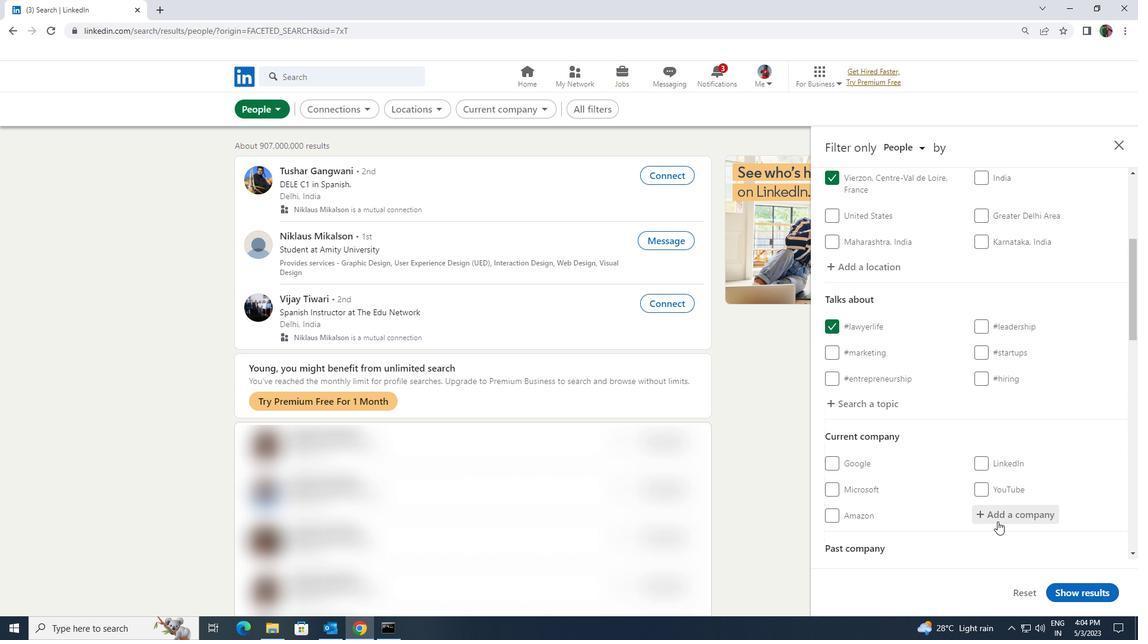 
Action: Mouse pressed left at (998, 518)
Screenshot: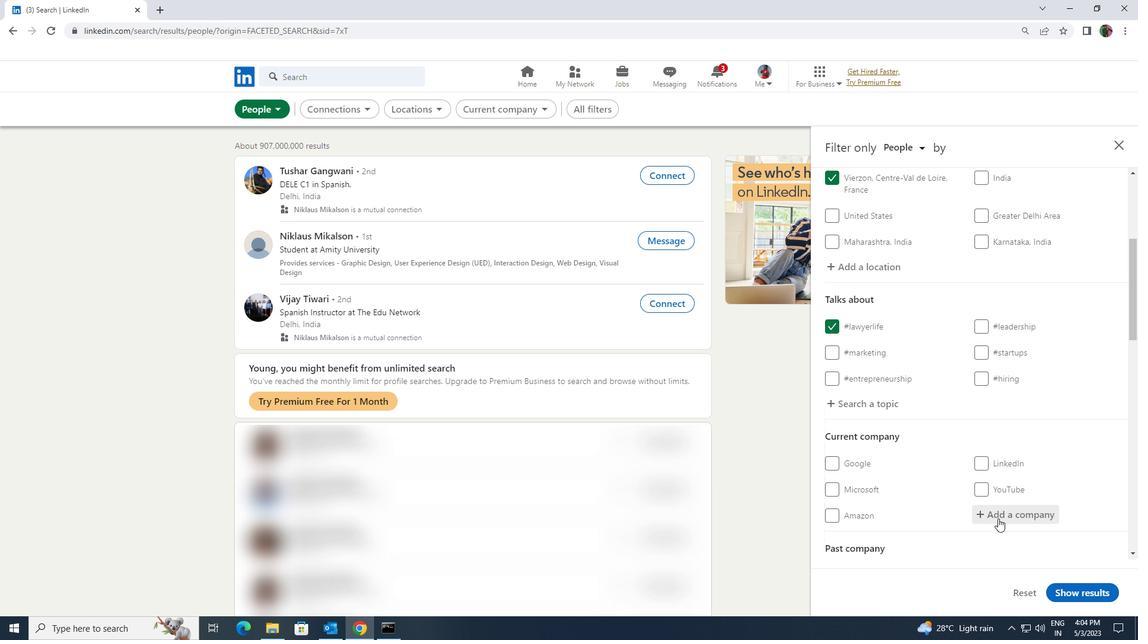 
Action: Key pressed <Key.shift><Key.shift><Key.shift><Key.shift><Key.shift><Key.shift><Key.shift><Key.shift><Key.shift><Key.shift><Key.shift><Key.shift><Key.shift><Key.shift><Key.shift><Key.shift>CONVERGYS
Screenshot: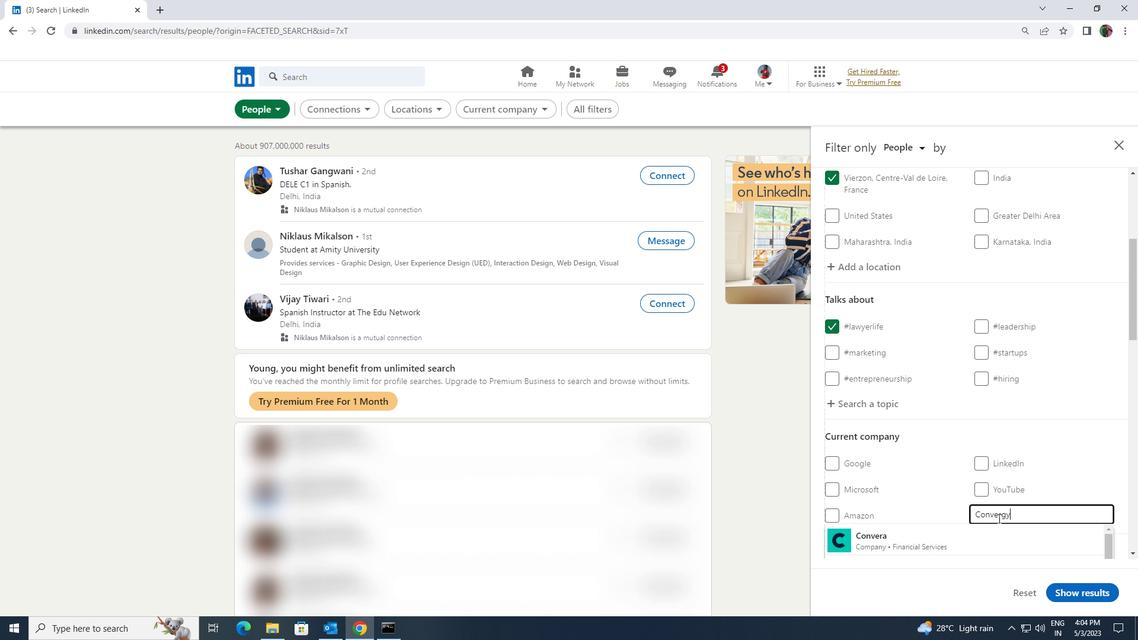 
Action: Mouse moved to (989, 529)
Screenshot: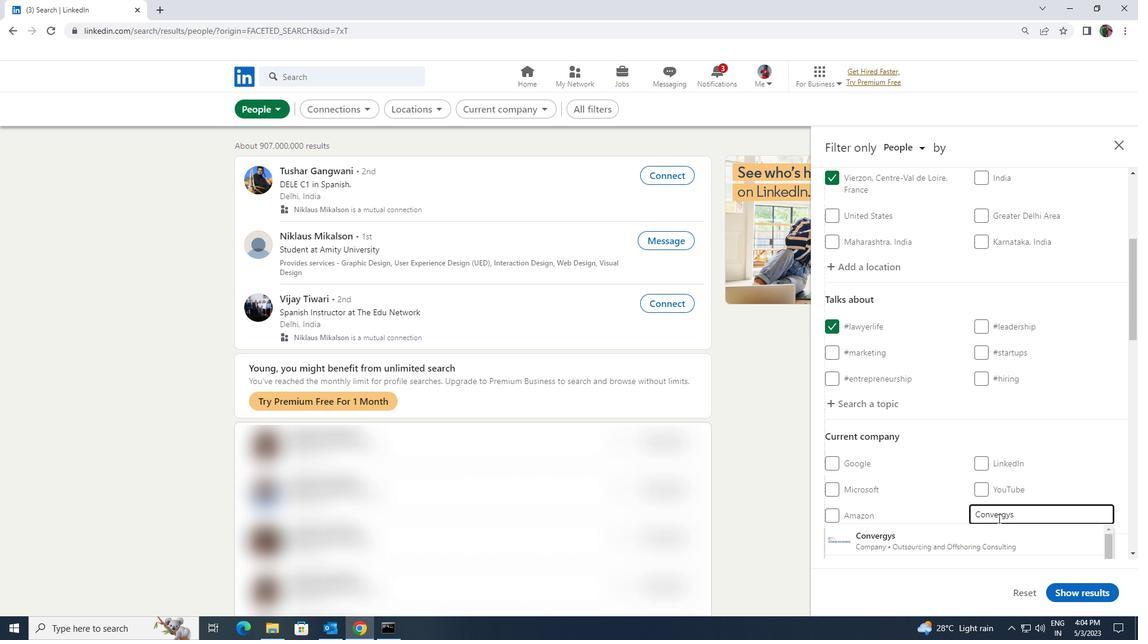
Action: Mouse pressed left at (989, 529)
Screenshot: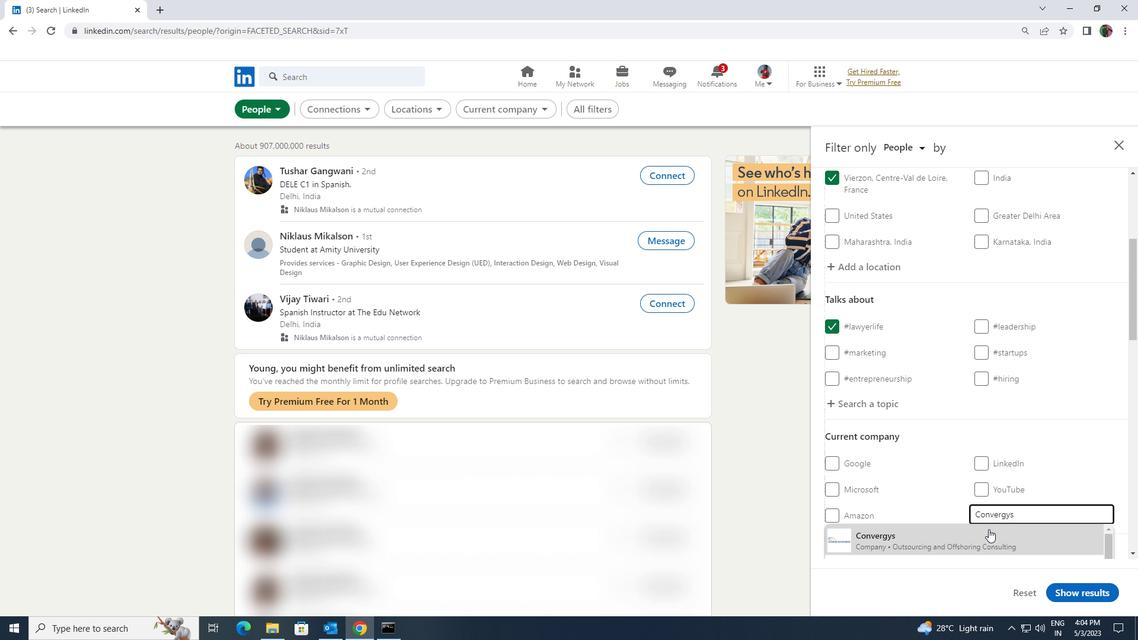 
Action: Mouse scrolled (989, 529) with delta (0, 0)
Screenshot: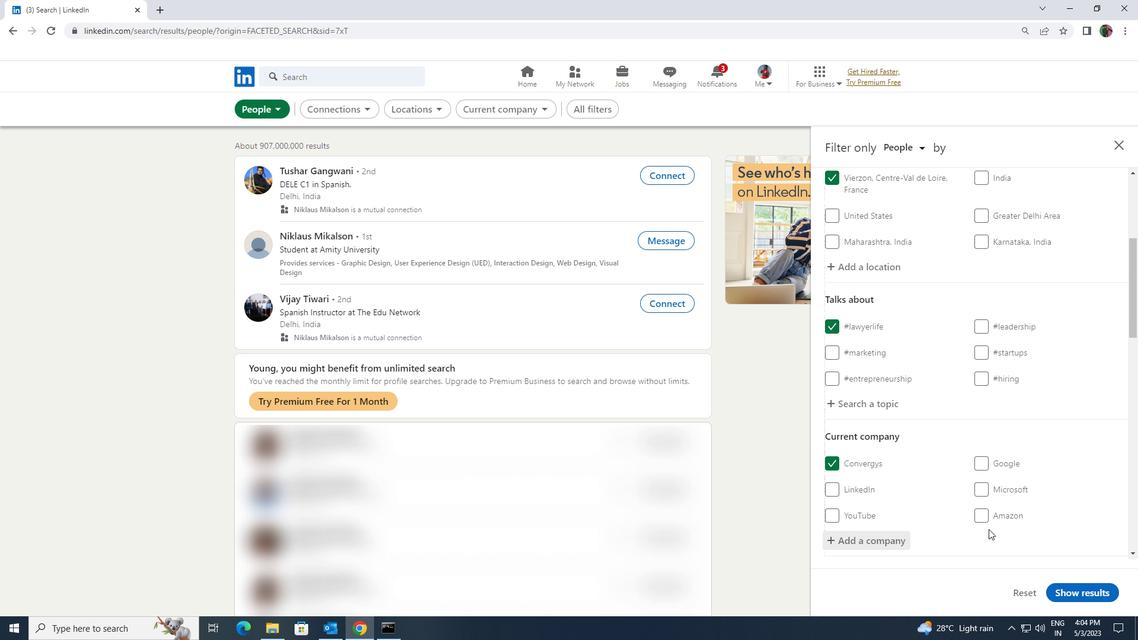 
Action: Mouse scrolled (989, 529) with delta (0, 0)
Screenshot: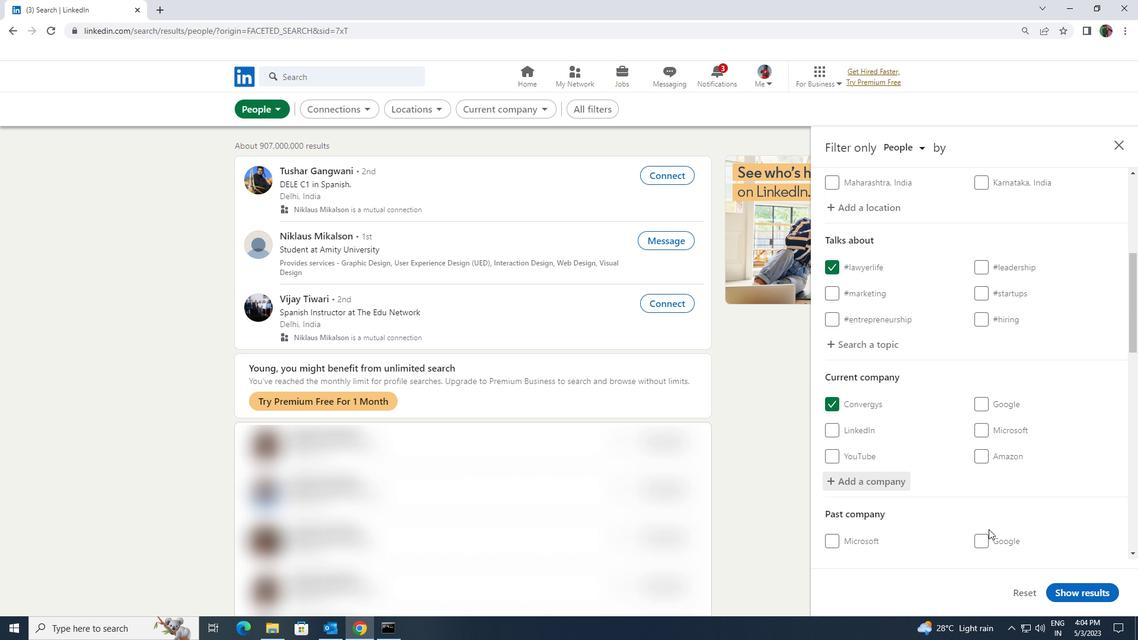 
Action: Mouse scrolled (989, 529) with delta (0, 0)
Screenshot: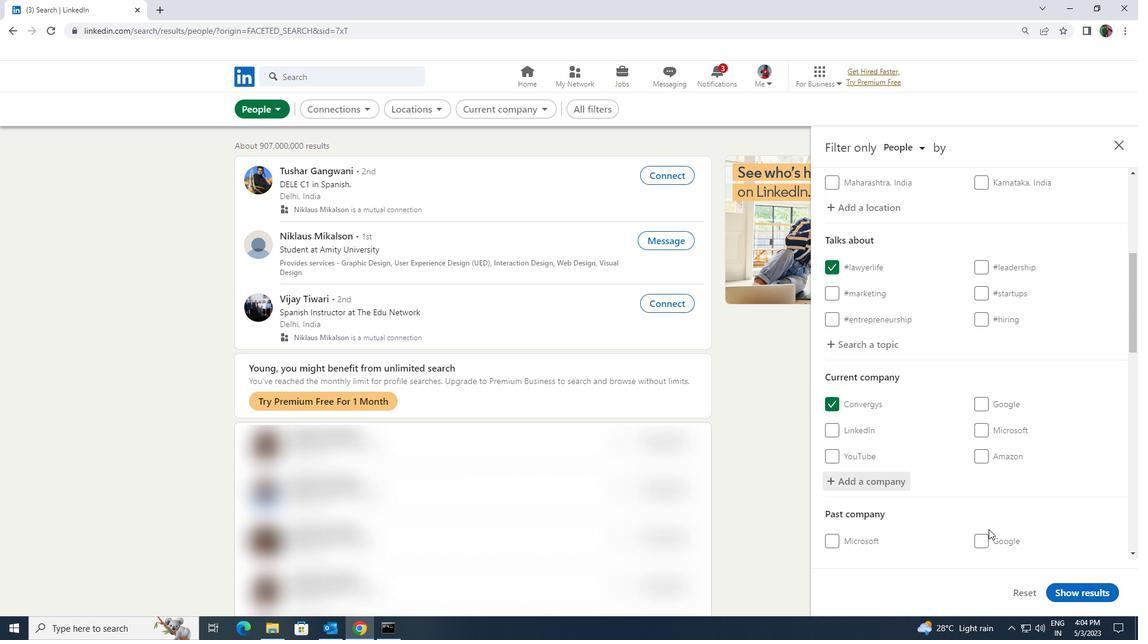 
Action: Mouse scrolled (989, 529) with delta (0, 0)
Screenshot: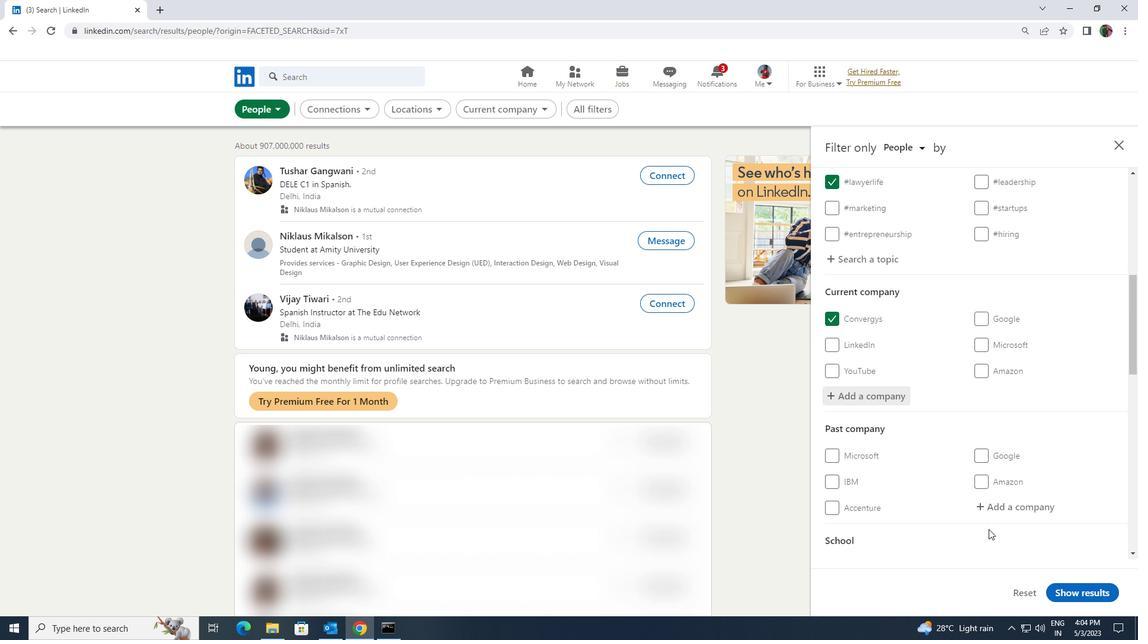 
Action: Mouse scrolled (989, 529) with delta (0, 0)
Screenshot: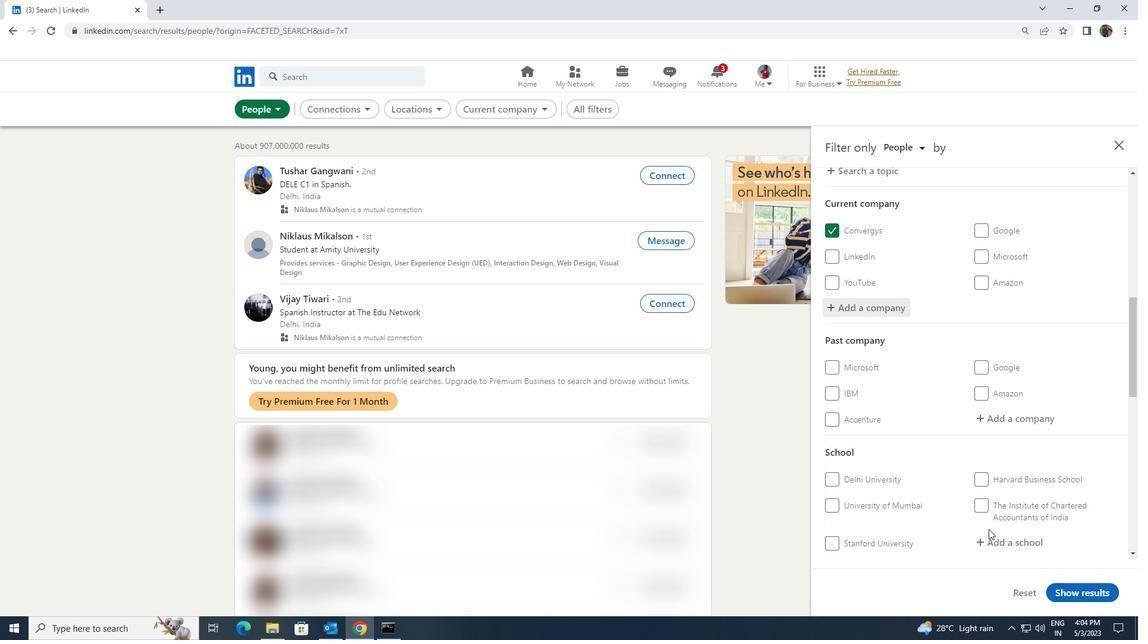 
Action: Mouse moved to (987, 483)
Screenshot: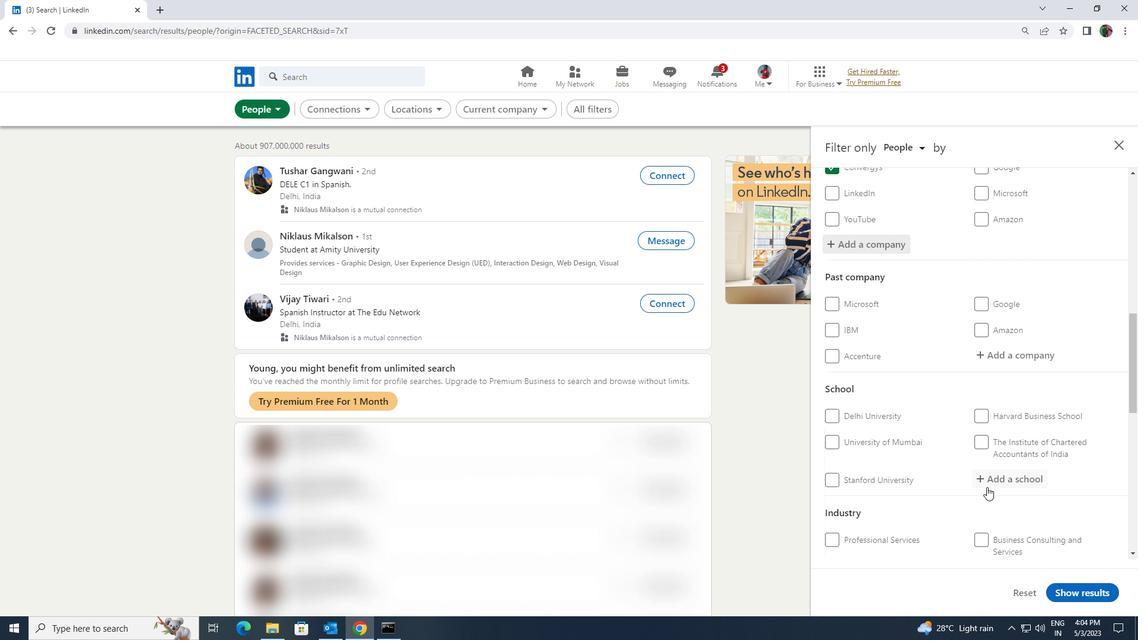 
Action: Mouse pressed left at (987, 483)
Screenshot: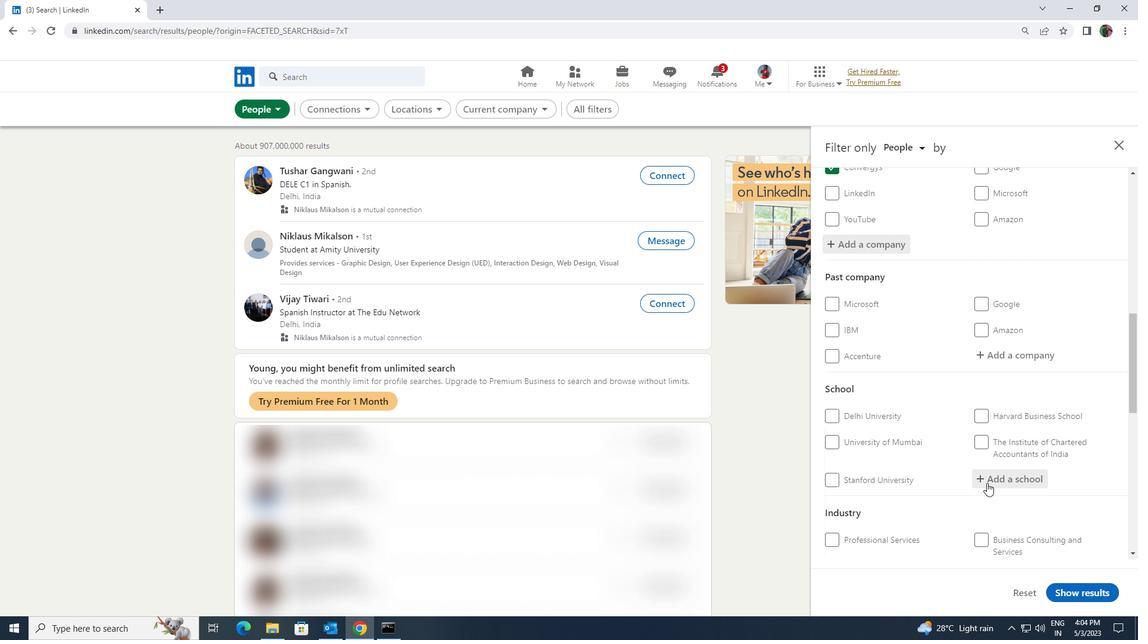 
Action: Key pressed <Key.shift><Key.shift><Key.shift><Key.shift><Key.shift><Key.shift><Key.shift><Key.shift><Key.shift><Key.shift><Key.shift><Key.shift><Key.shift><Key.shift><Key.shift><Key.shift><Key.shift><Key.shift><Key.shift><Key.shift><Key.shift><Key.shift><Key.shift><Key.shift><Key.shift><Key.shift><Key.shift><Key.shift><Key.shift><Key.shift><Key.shift><Key.shift><Key.shift><Key.shift><Key.shift><Key.shift><Key.shift><Key.shift><Key.shift><Key.shift><Key.shift><Key.shift><Key.shift>CENTRAL<Key.space><Key.shift>ACA
Screenshot: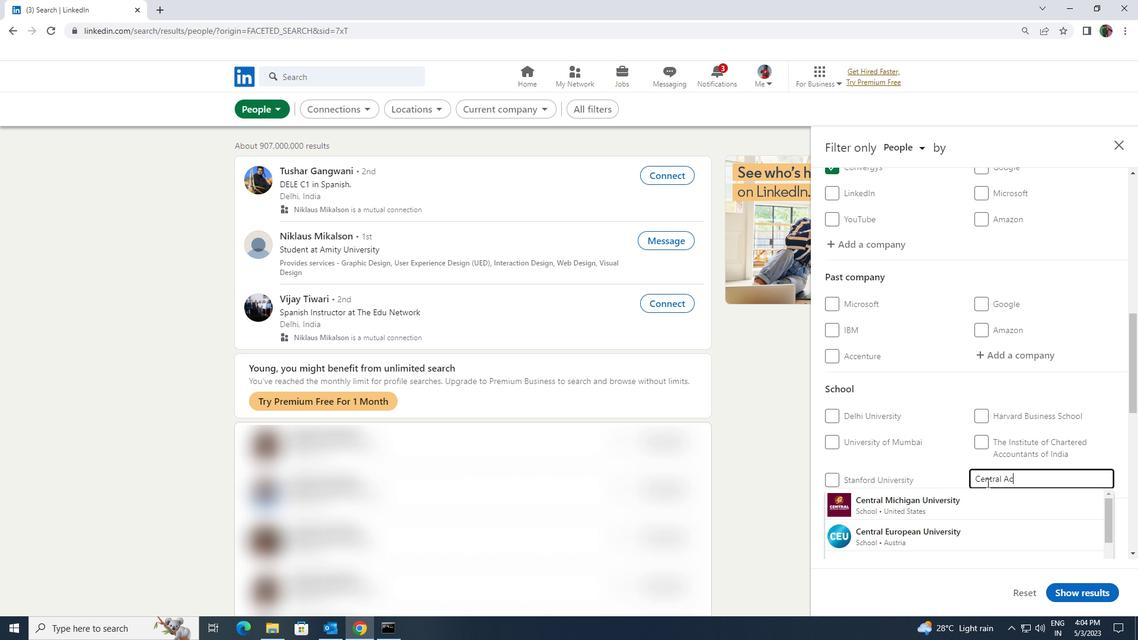 
Action: Mouse moved to (981, 526)
Screenshot: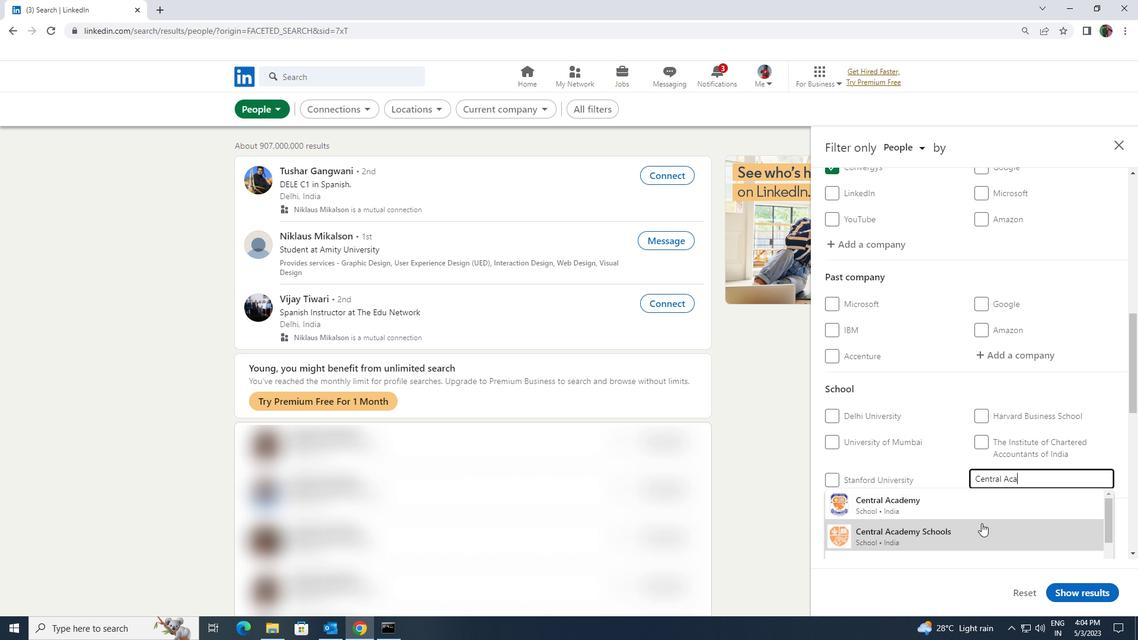 
Action: Mouse pressed left at (981, 526)
Screenshot: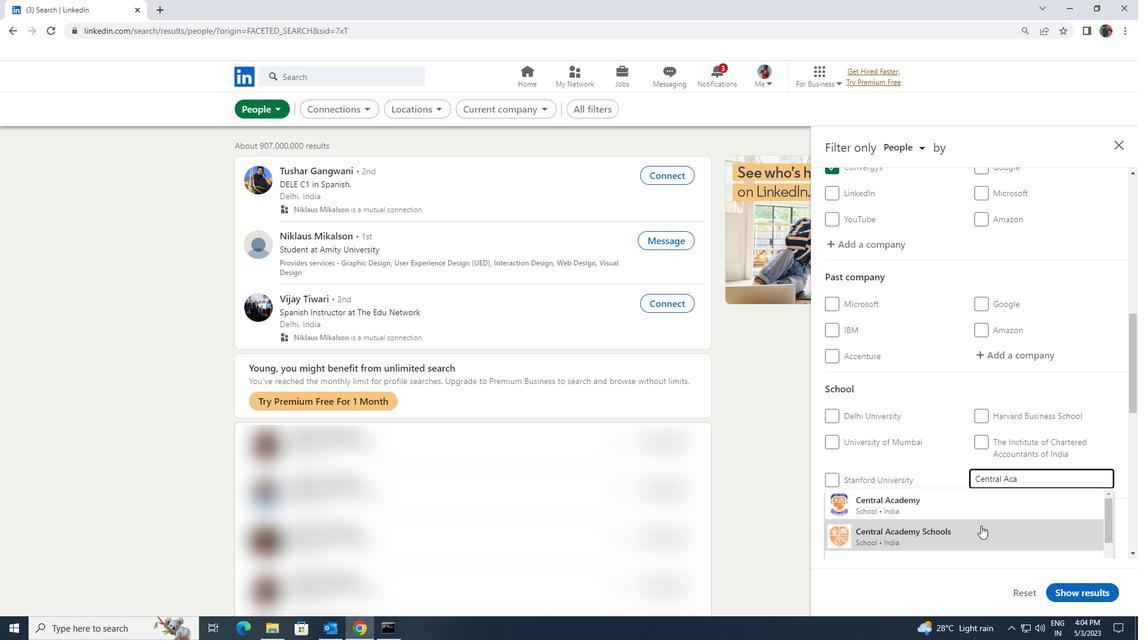 
Action: Mouse scrolled (981, 525) with delta (0, 0)
Screenshot: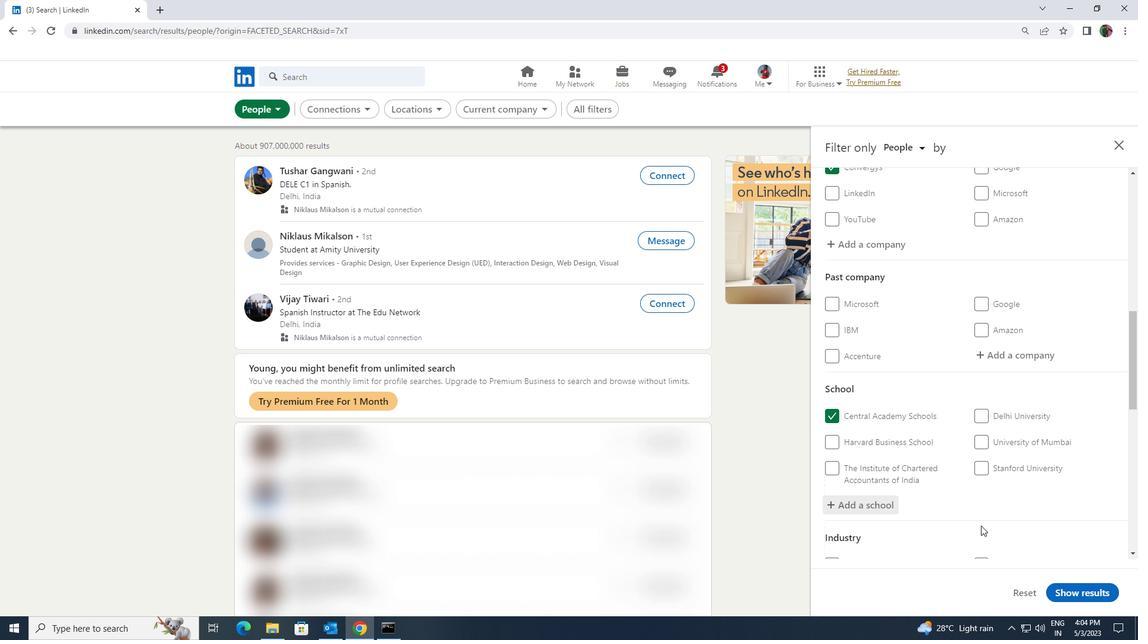 
Action: Mouse scrolled (981, 525) with delta (0, 0)
Screenshot: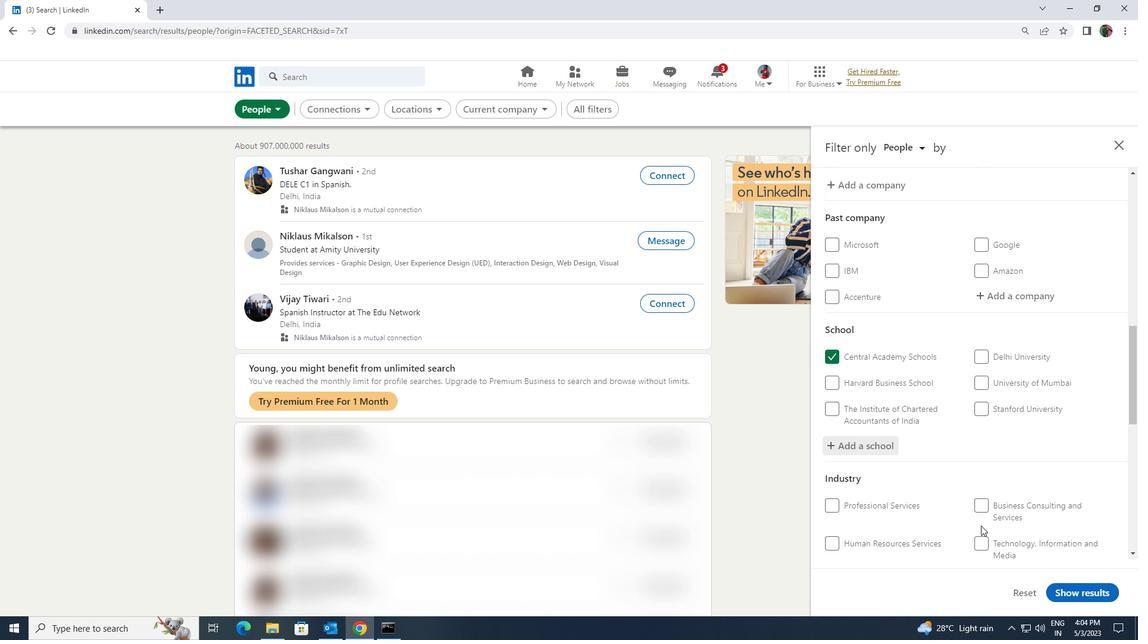 
Action: Mouse moved to (983, 522)
Screenshot: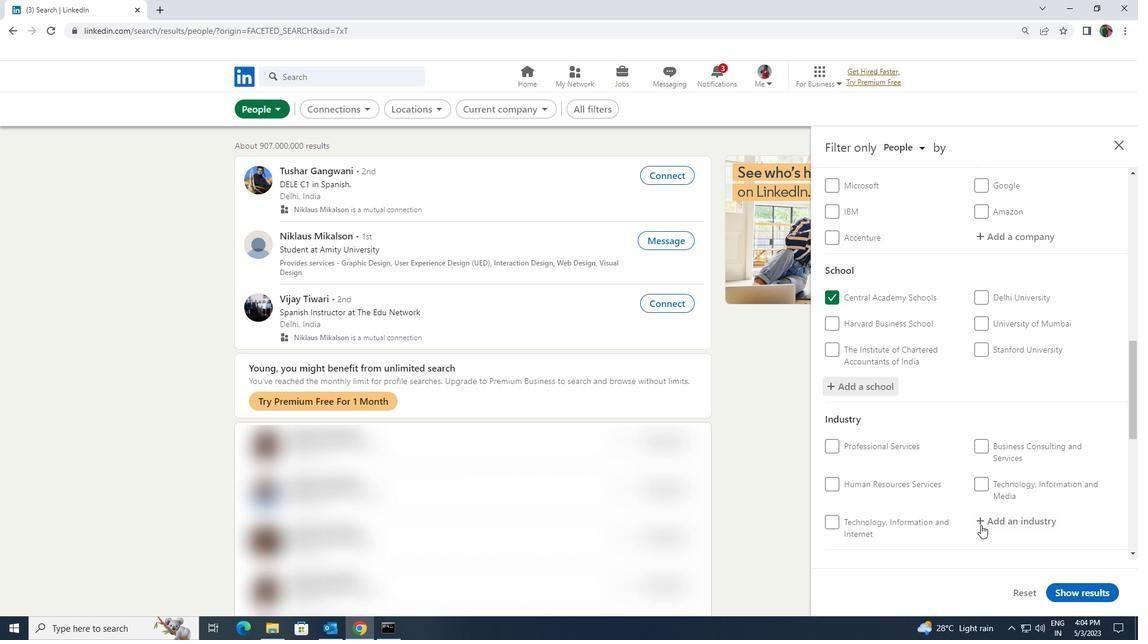 
Action: Mouse pressed left at (983, 522)
Screenshot: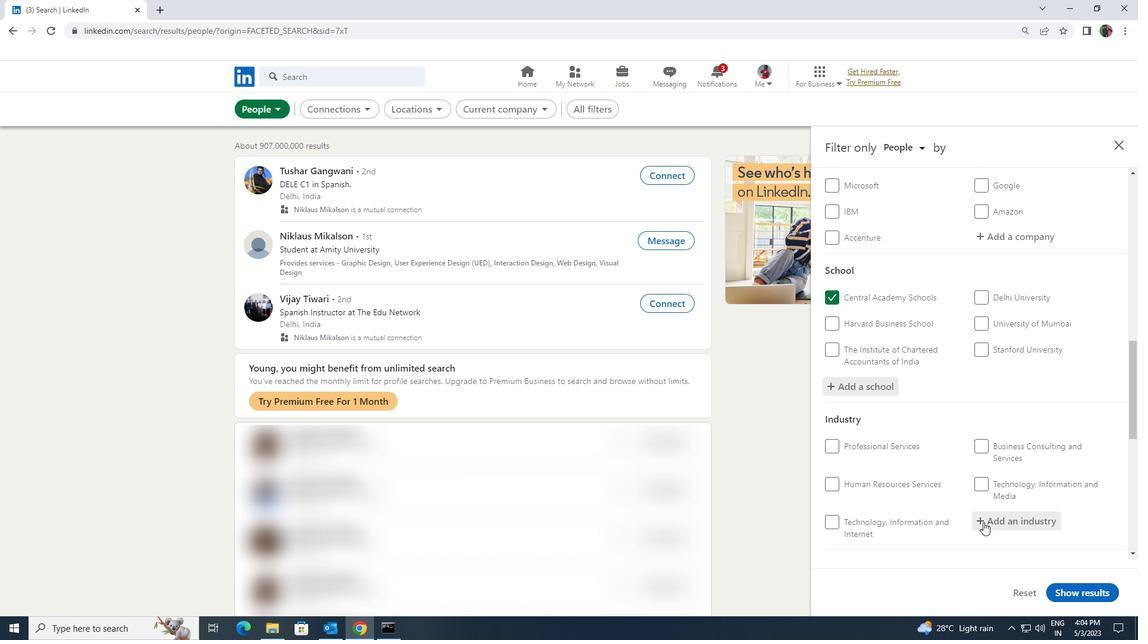 
Action: Key pressed <Key.shift><Key.shift><Key.shift><Key.shift><Key.shift><Key.shift><Key.shift><Key.shift><Key.shift><Key.shift><Key.shift>MEAT<Key.space><Key.shift>PRODUCTS
Screenshot: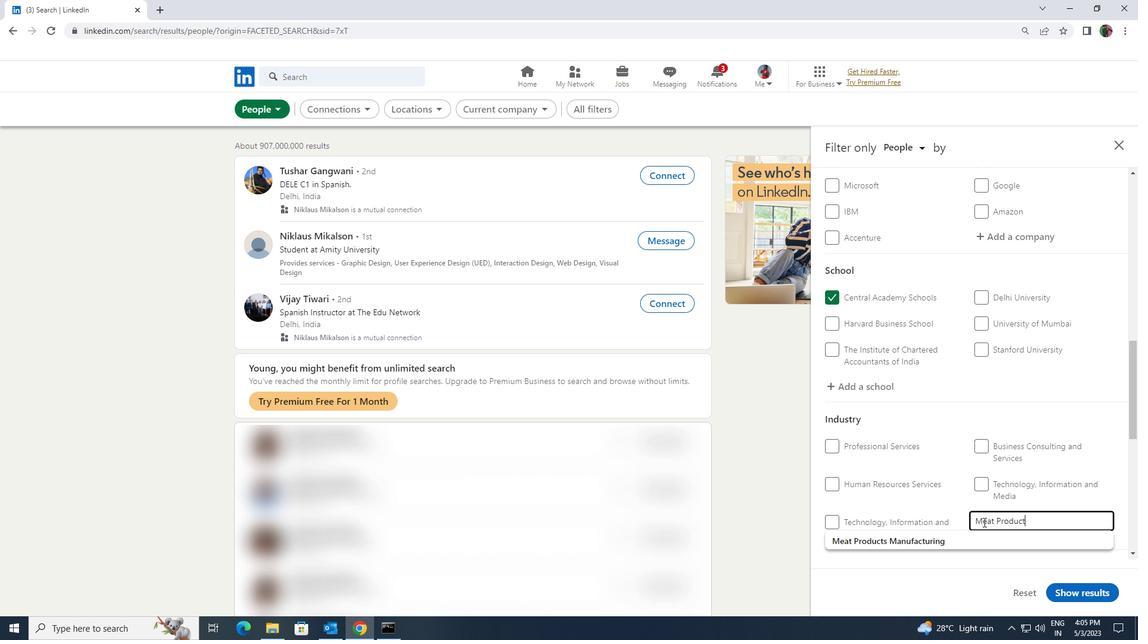 
Action: Mouse moved to (982, 532)
Screenshot: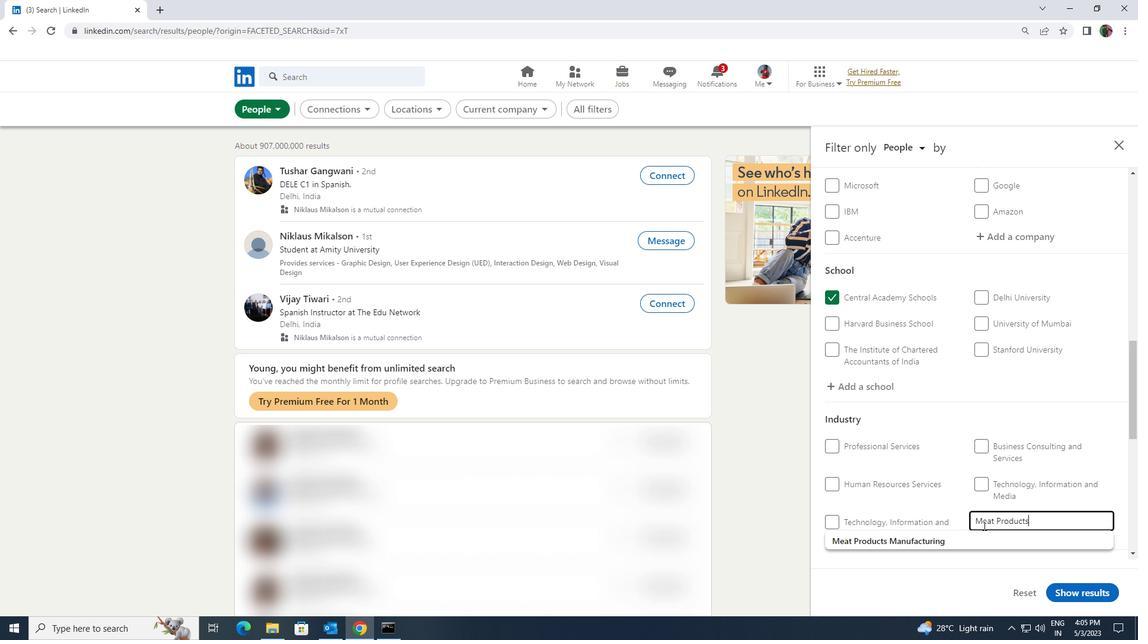 
Action: Mouse pressed left at (982, 532)
Screenshot: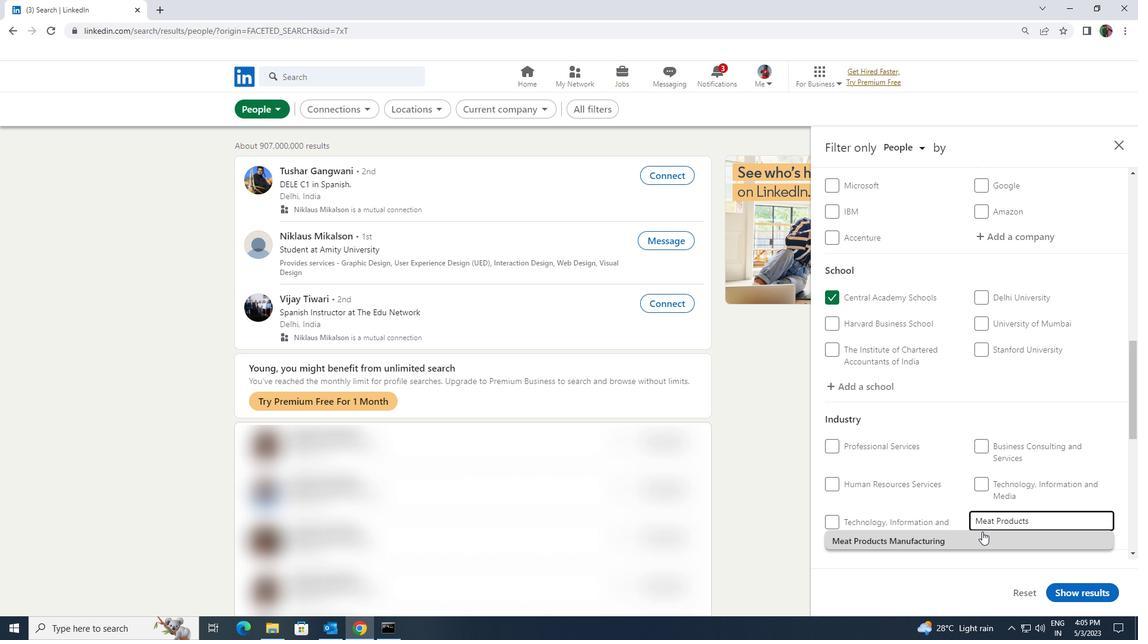 
Action: Mouse moved to (983, 527)
Screenshot: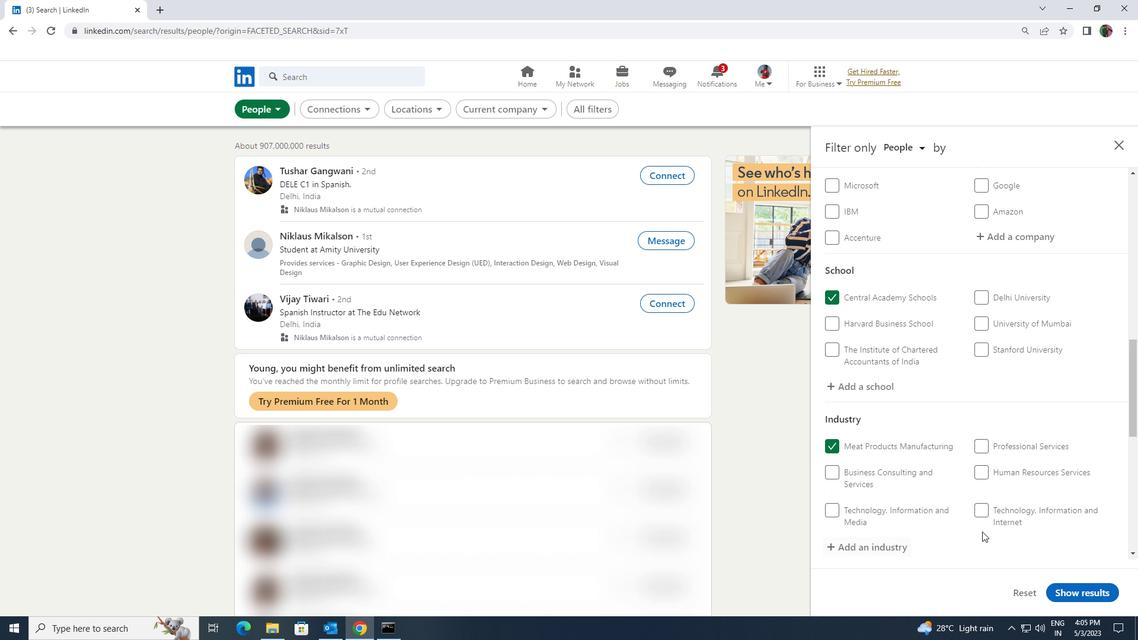 
Action: Mouse scrolled (983, 526) with delta (0, 0)
Screenshot: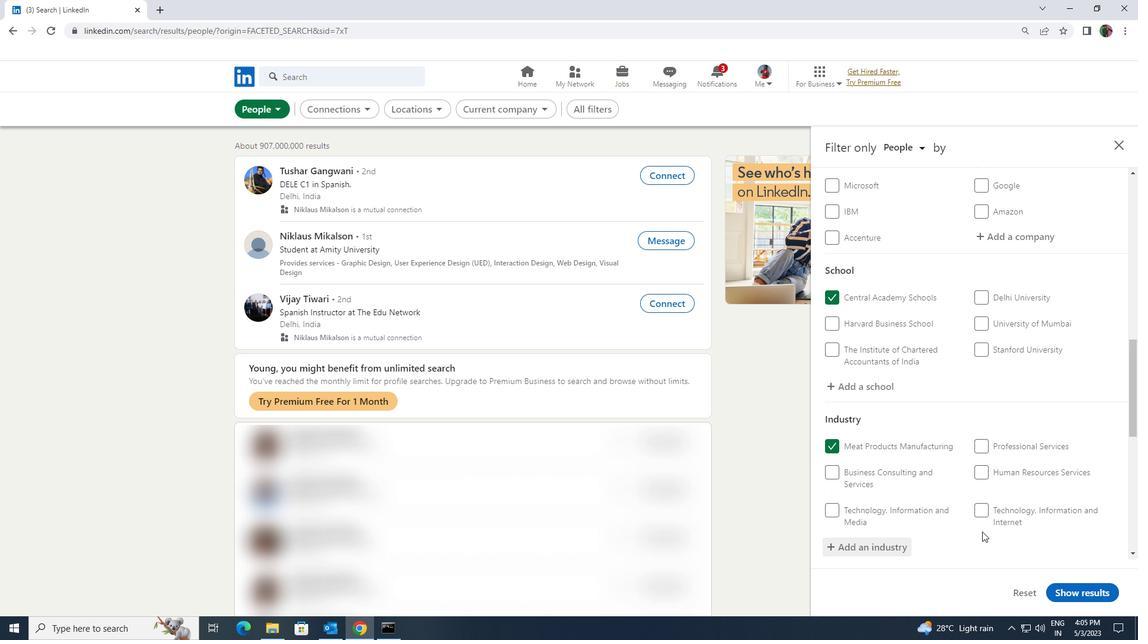 
Action: Mouse scrolled (983, 526) with delta (0, 0)
Screenshot: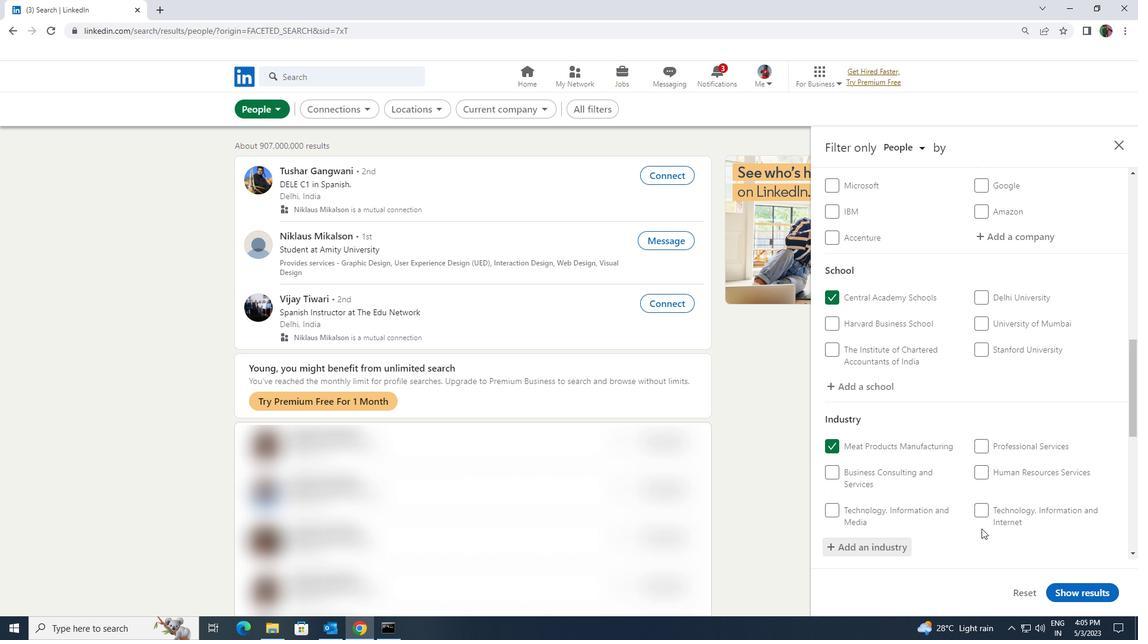 
Action: Mouse scrolled (983, 526) with delta (0, 0)
Screenshot: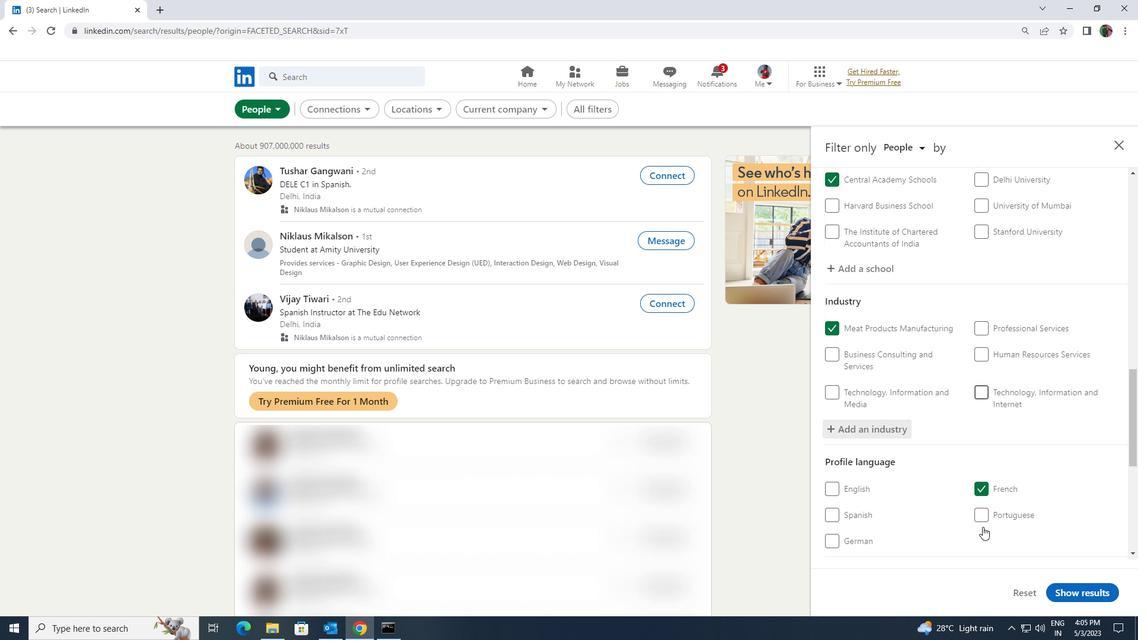 
Action: Mouse scrolled (983, 526) with delta (0, 0)
Screenshot: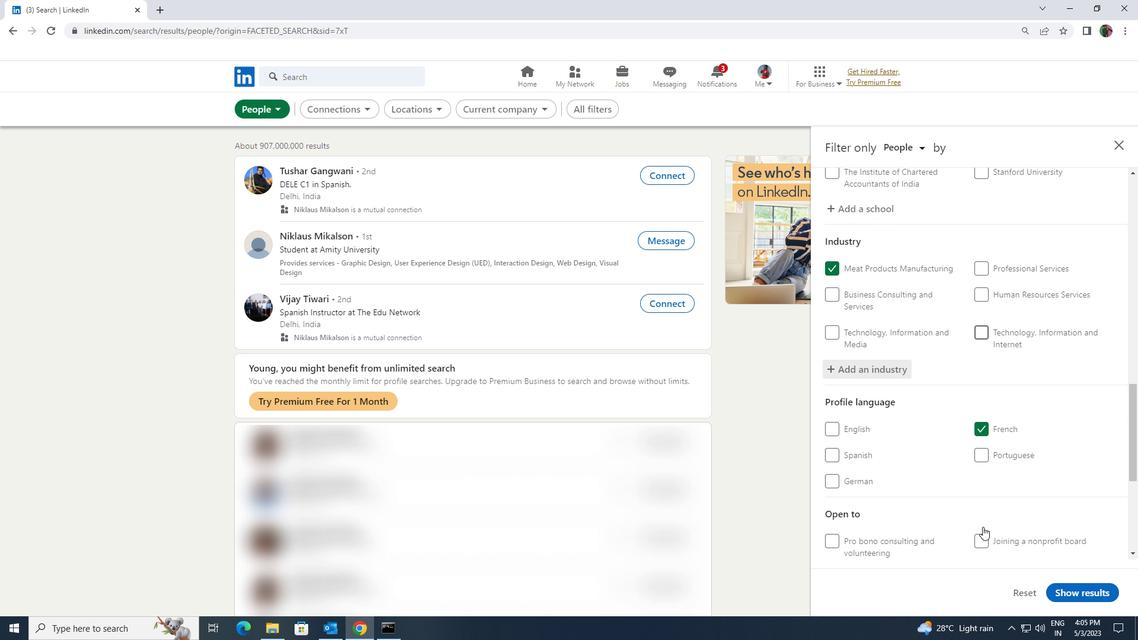 
Action: Mouse scrolled (983, 526) with delta (0, 0)
Screenshot: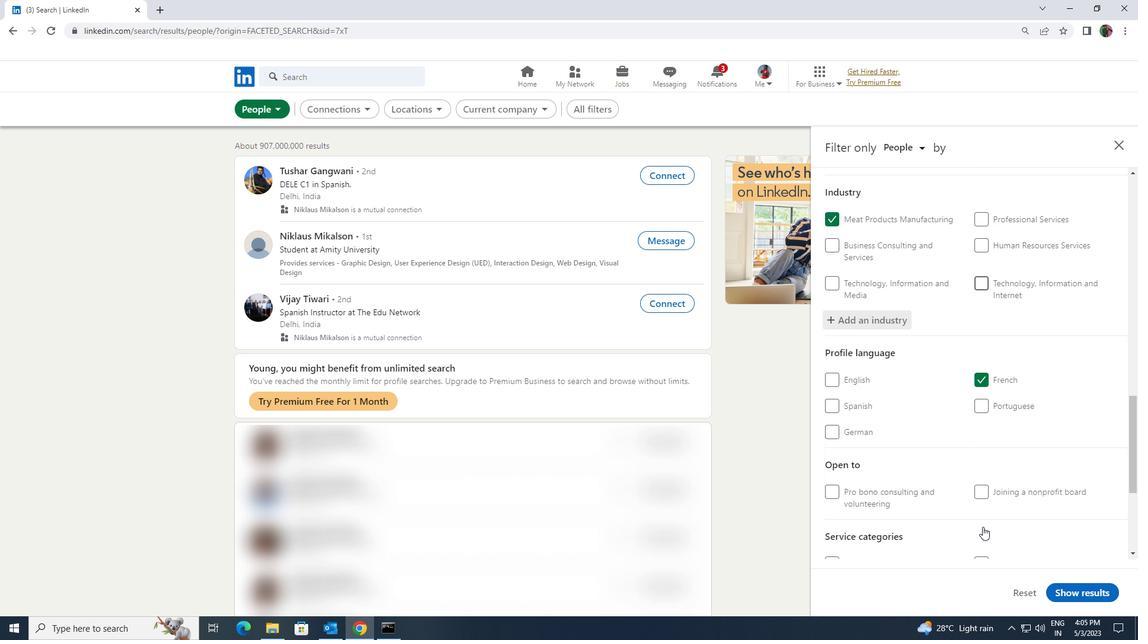 
Action: Mouse scrolled (983, 526) with delta (0, 0)
Screenshot: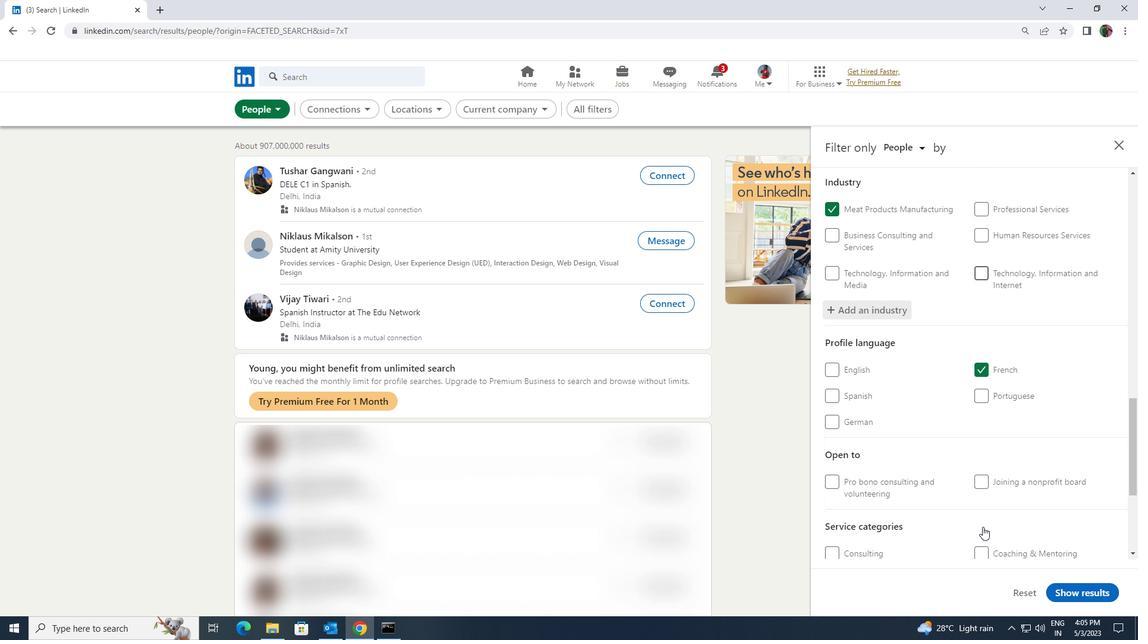 
Action: Mouse moved to (985, 488)
Screenshot: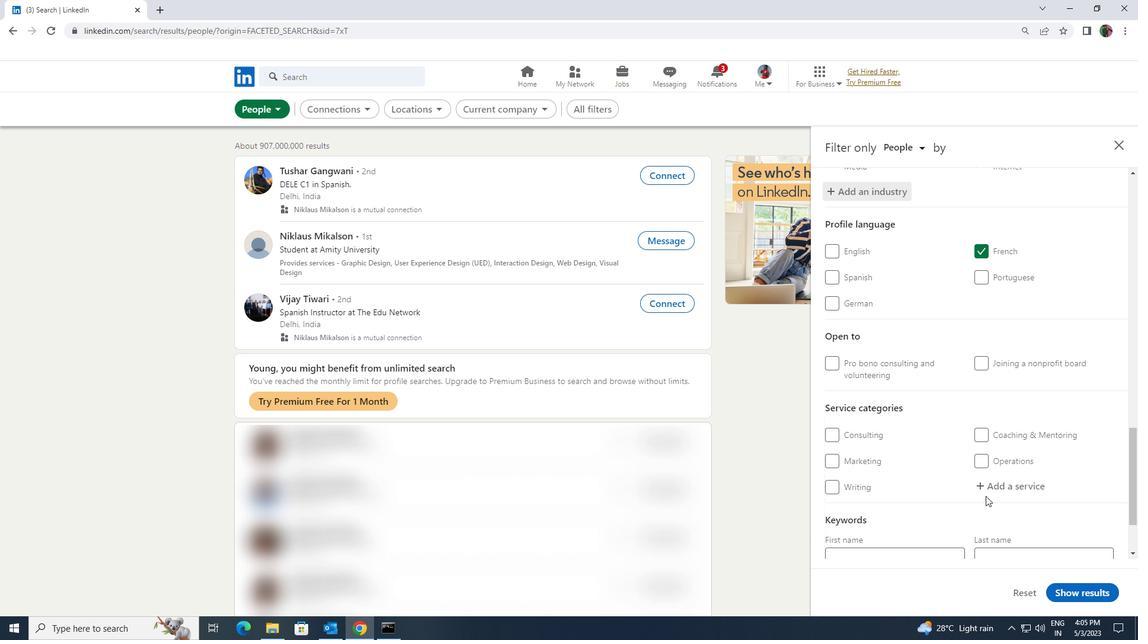 
Action: Mouse pressed left at (985, 488)
Screenshot: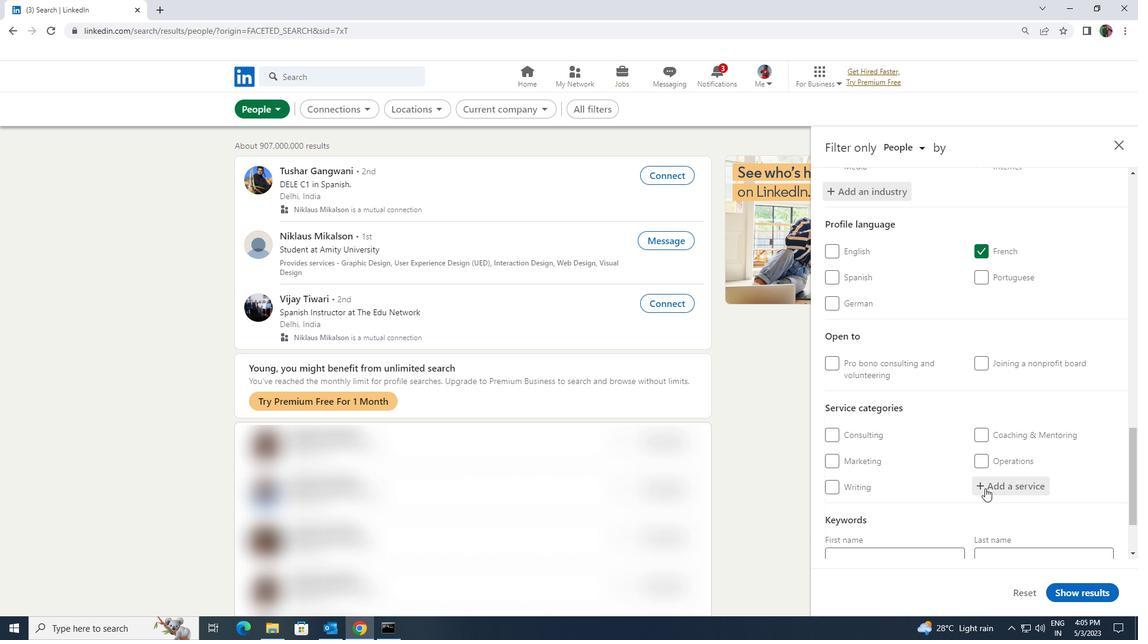 
Action: Key pressed <Key.shift><Key.shift><Key.shift><Key.shift><Key.shift>BUDG
Screenshot: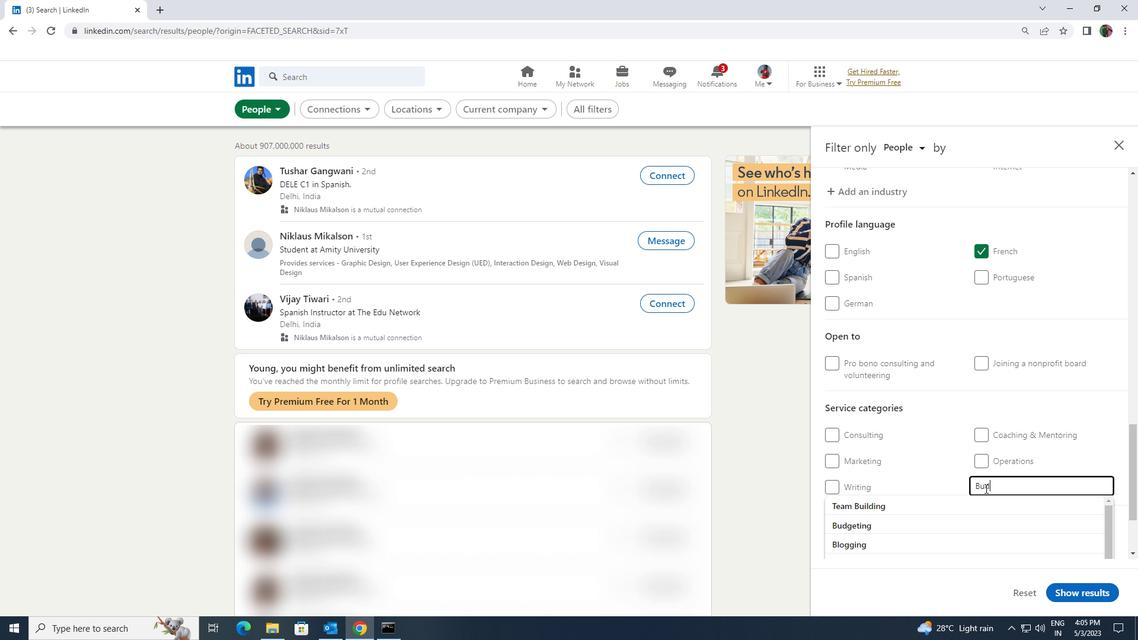 
Action: Mouse moved to (979, 509)
Screenshot: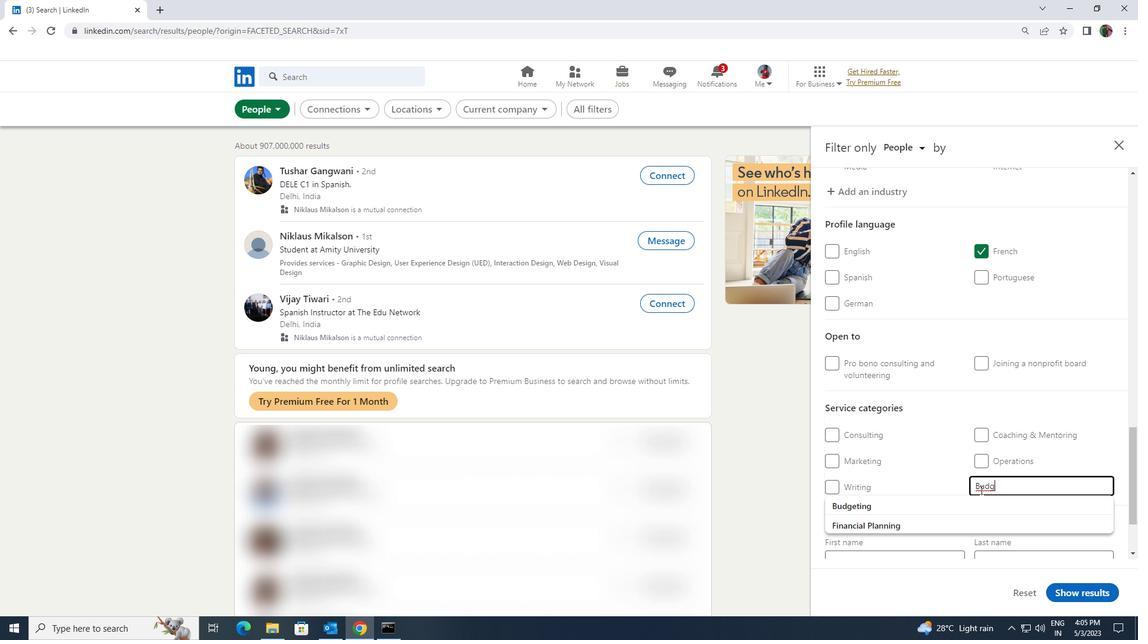 
Action: Mouse pressed left at (979, 509)
Screenshot: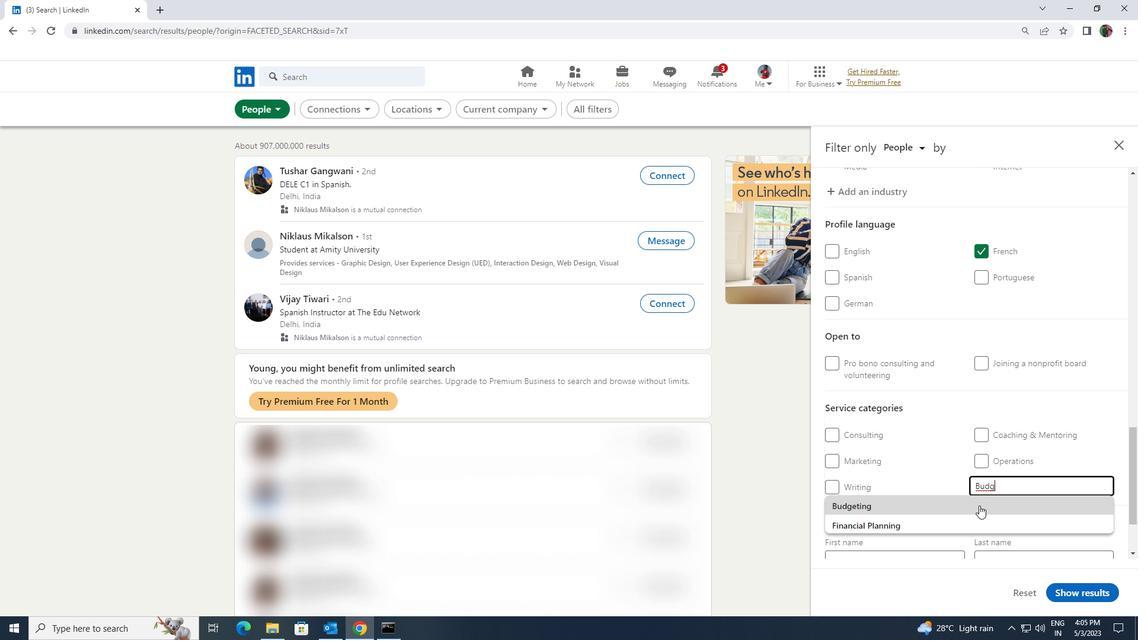 
Action: Mouse scrolled (979, 508) with delta (0, 0)
Screenshot: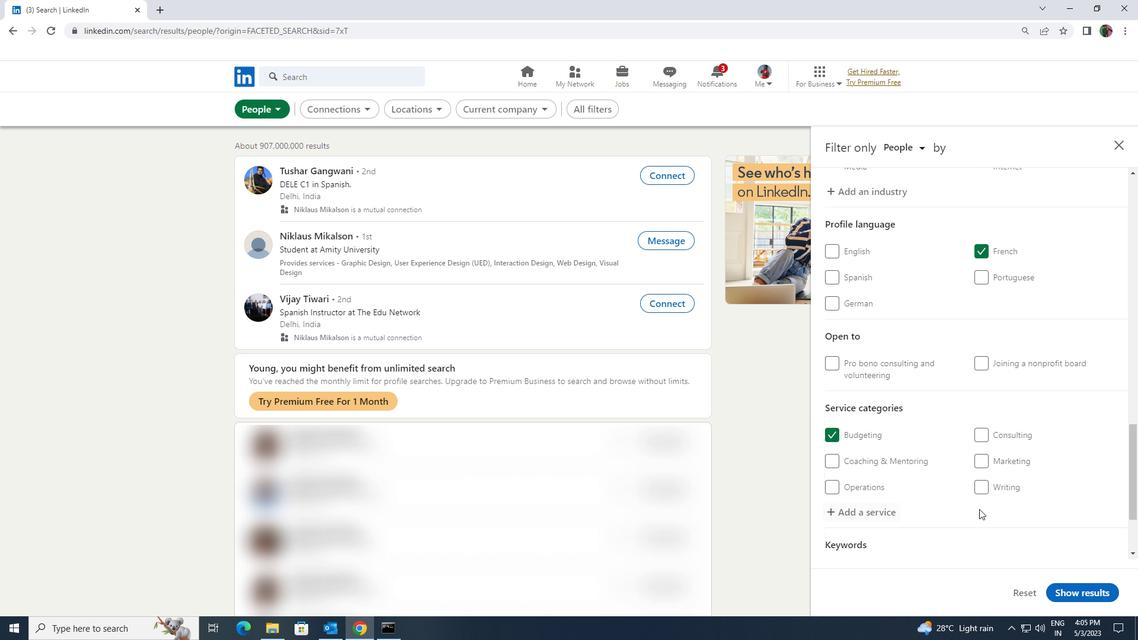 
Action: Mouse scrolled (979, 508) with delta (0, 0)
Screenshot: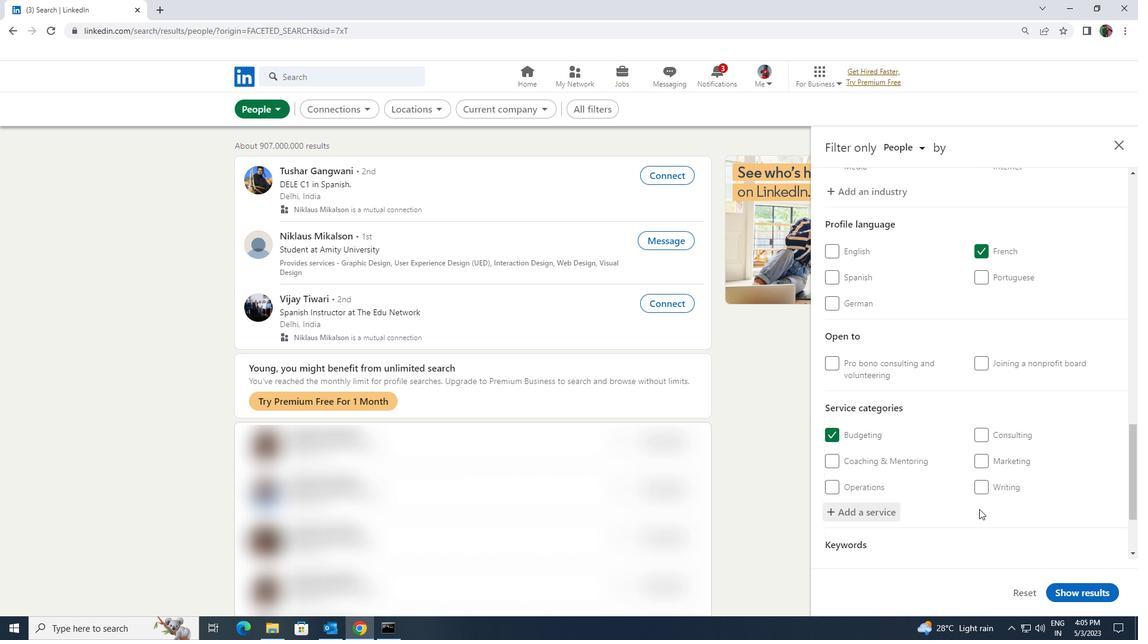 
Action: Mouse moved to (957, 501)
Screenshot: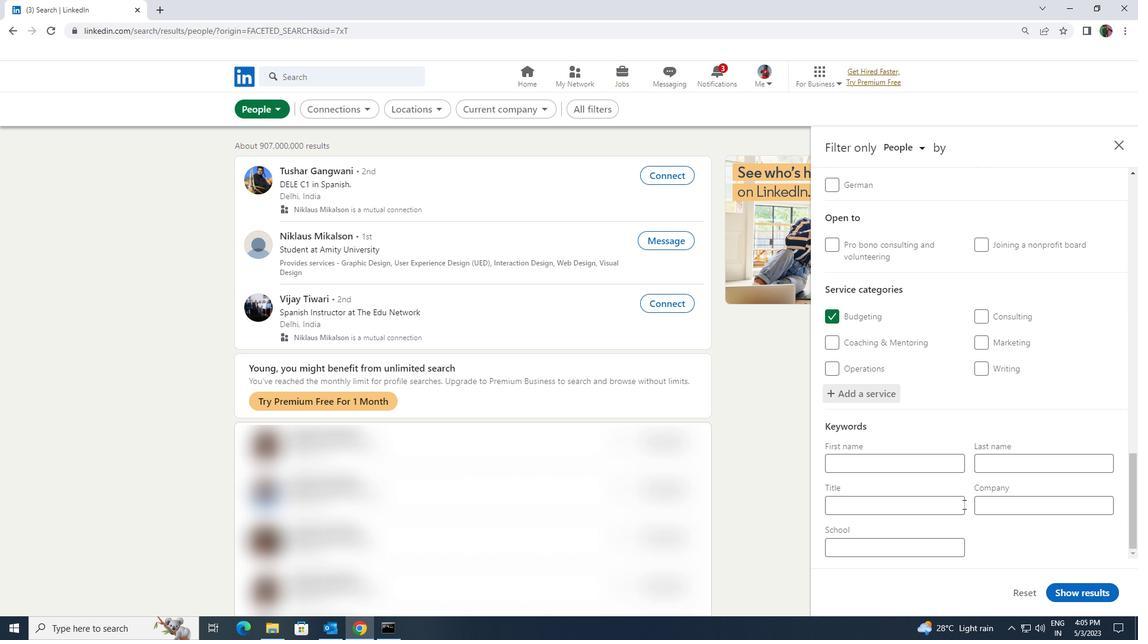 
Action: Mouse pressed left at (957, 501)
Screenshot: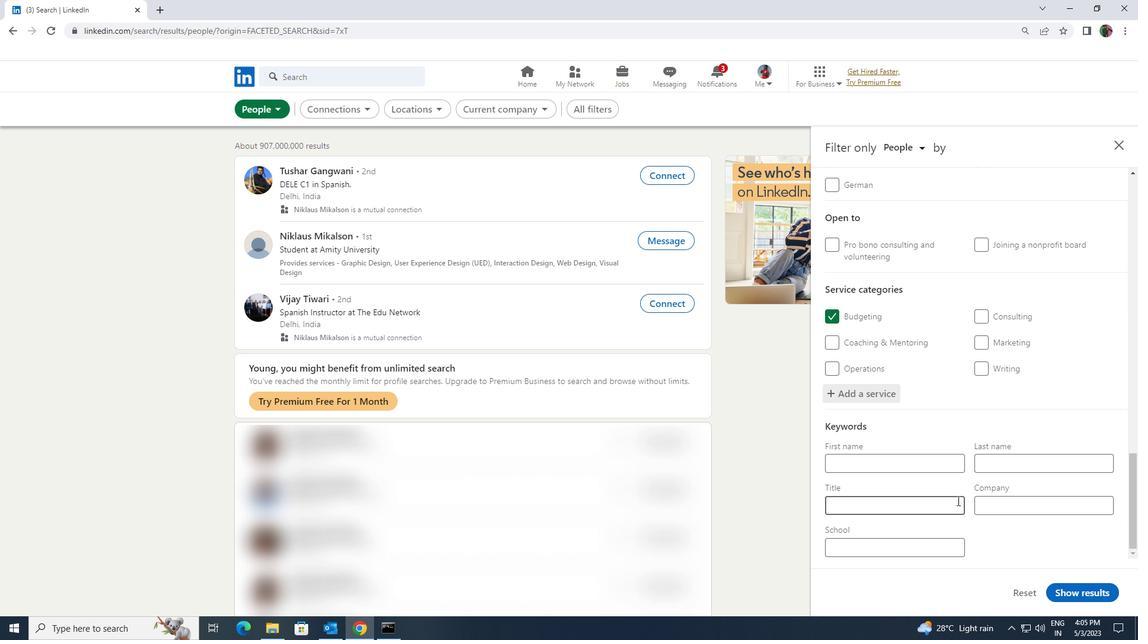 
Action: Key pressed <Key.shift><Key.shift><Key.shift><Key.shift><Key.shift><Key.shift><Key.shift><Key.shift>NAIL<Key.space><Key.shift>TECHNICIAN
Screenshot: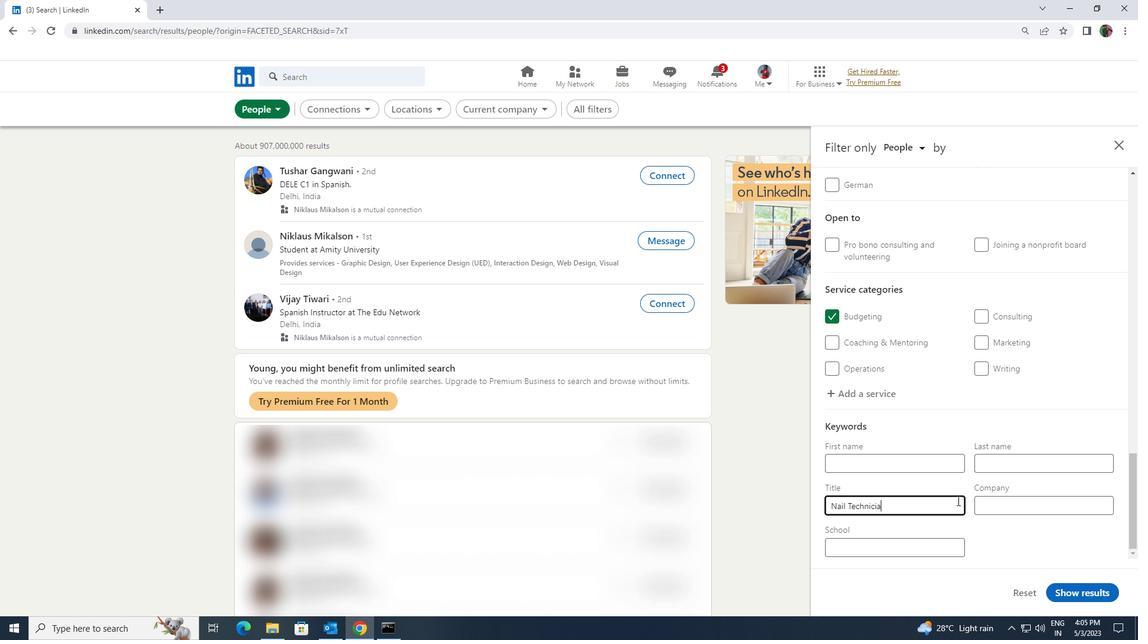 
Action: Mouse moved to (1068, 590)
Screenshot: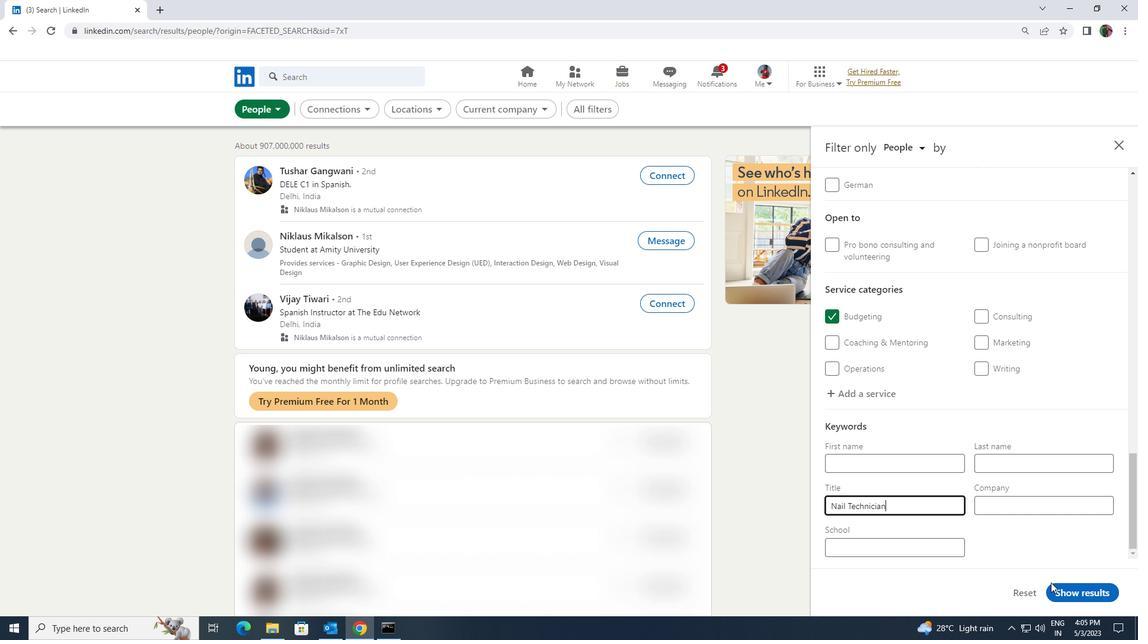 
Action: Mouse pressed left at (1068, 590)
Screenshot: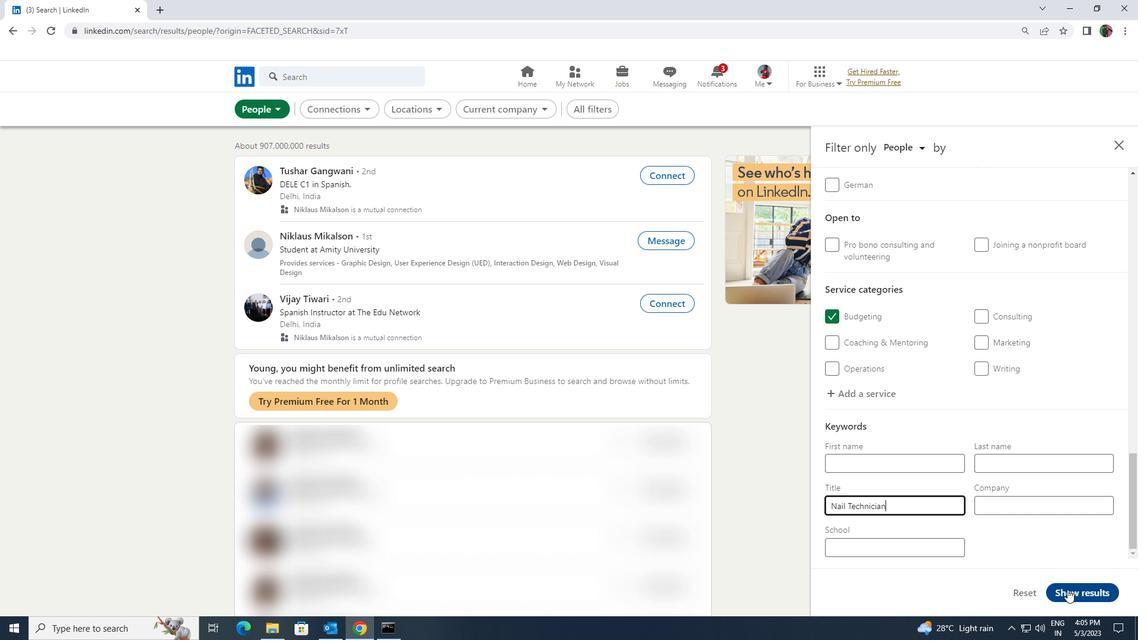 
